 Task: Create a due date automation trigger when advanced on, 2 hours before a card is due add fields without custom field "Resume" set to a number lower than 1 and lower or equal to 10.
Action: Mouse moved to (1064, 311)
Screenshot: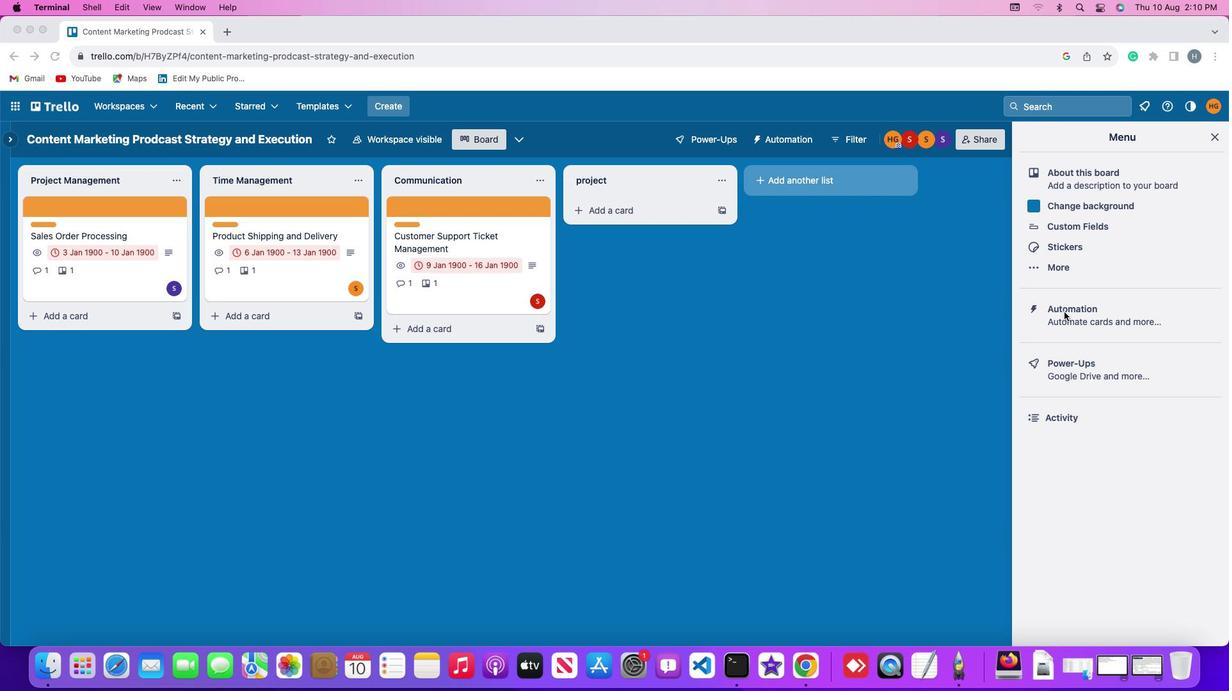 
Action: Mouse pressed left at (1064, 311)
Screenshot: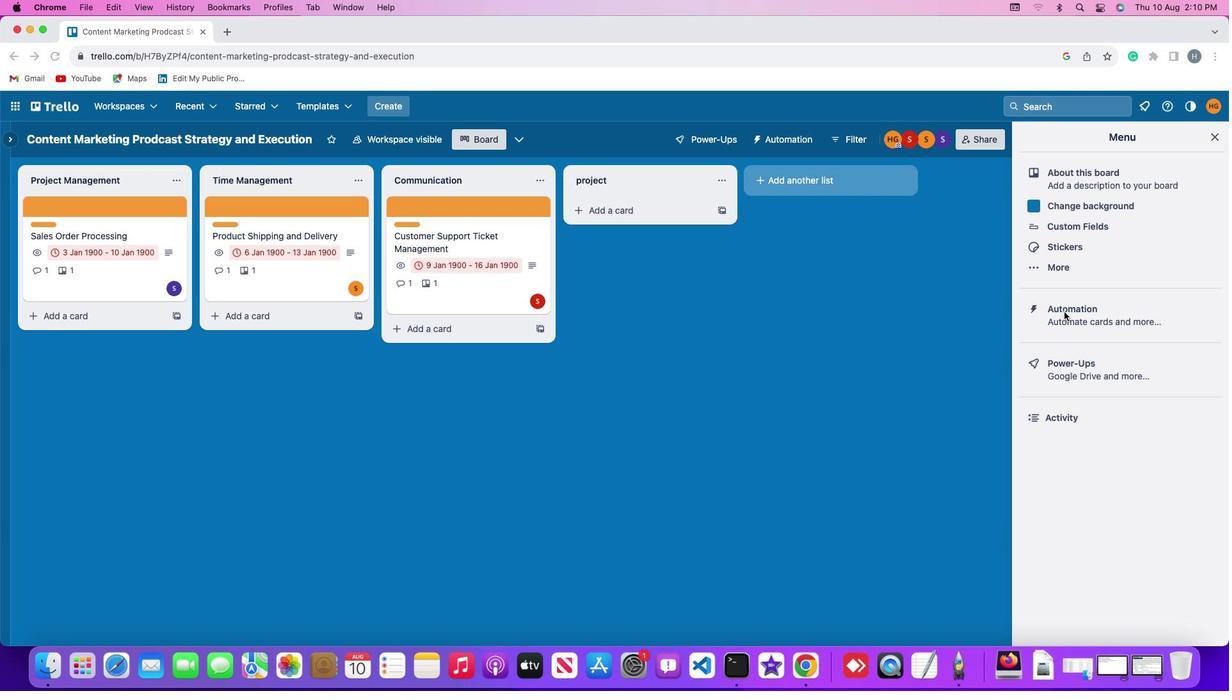 
Action: Mouse pressed left at (1064, 311)
Screenshot: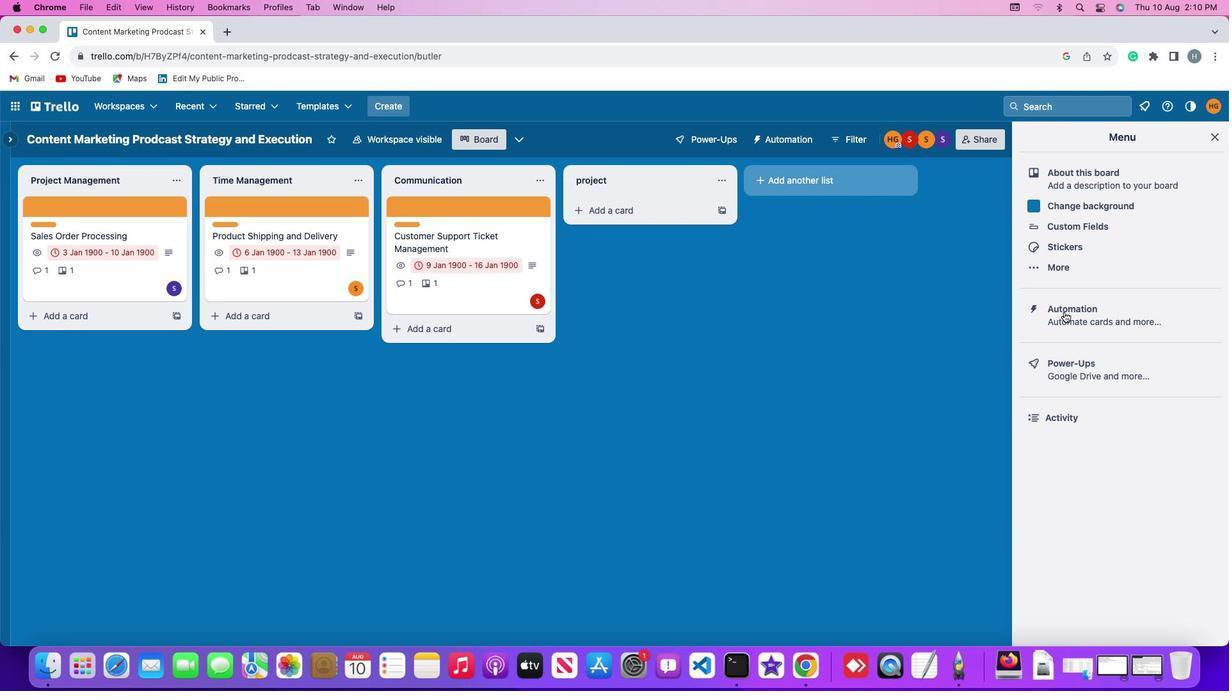 
Action: Mouse moved to (92, 302)
Screenshot: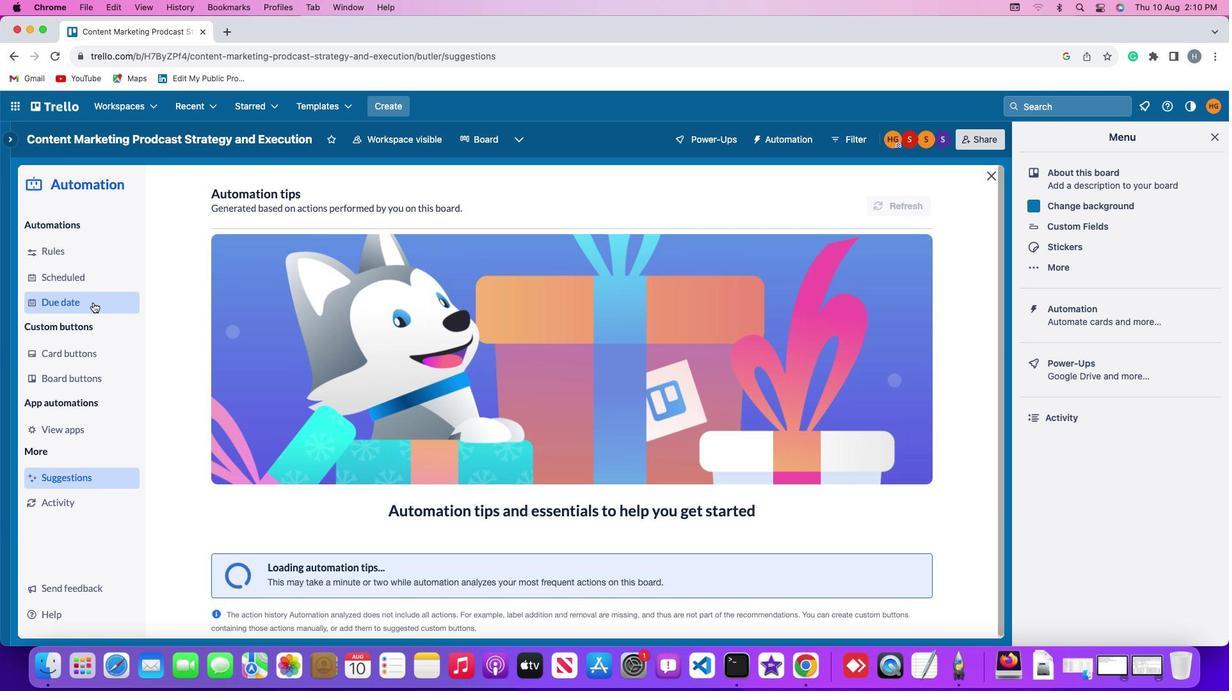 
Action: Mouse pressed left at (92, 302)
Screenshot: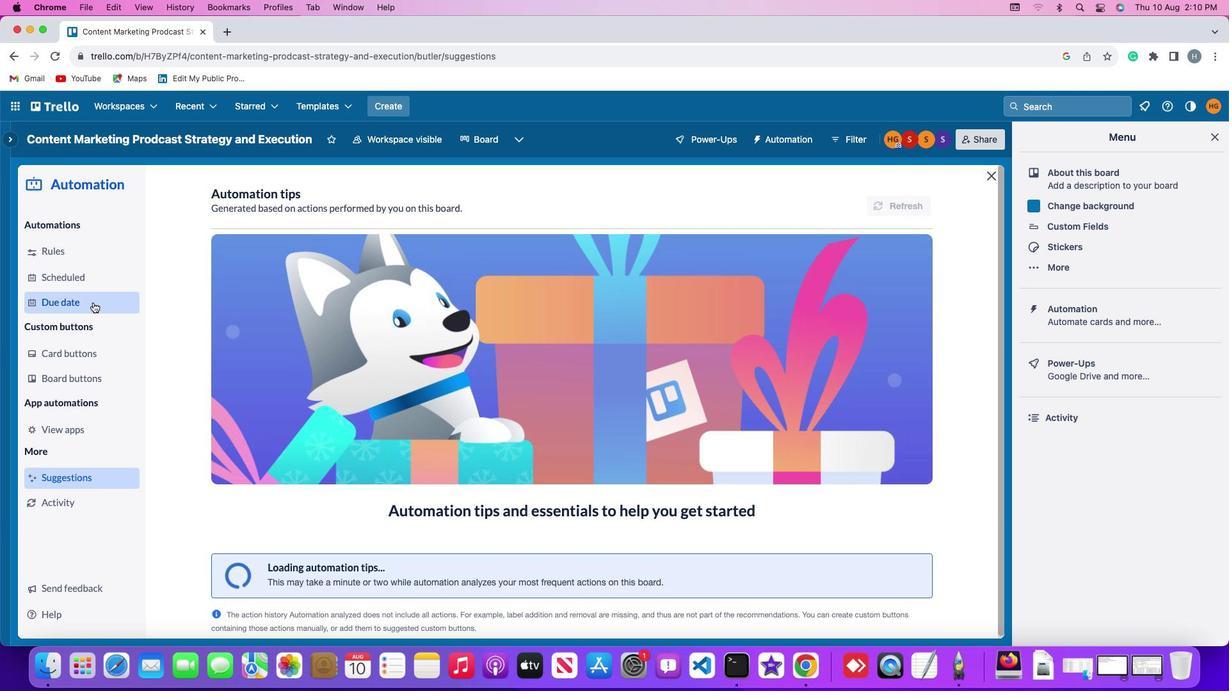 
Action: Mouse moved to (867, 197)
Screenshot: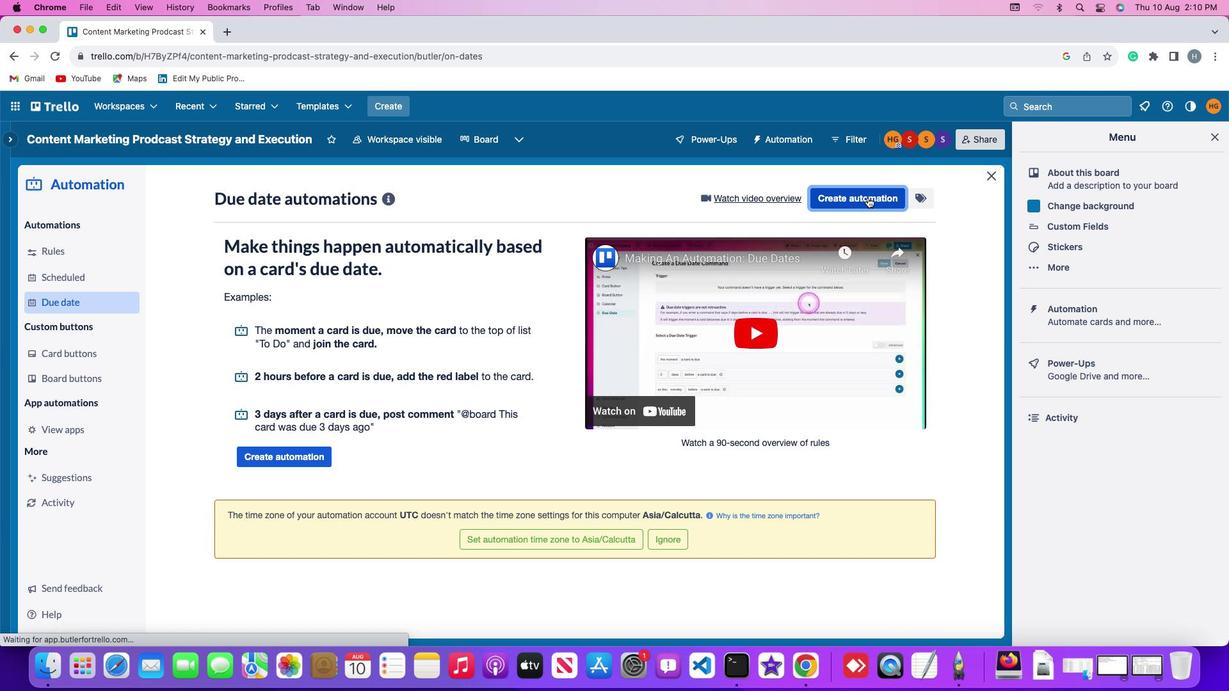 
Action: Mouse pressed left at (867, 197)
Screenshot: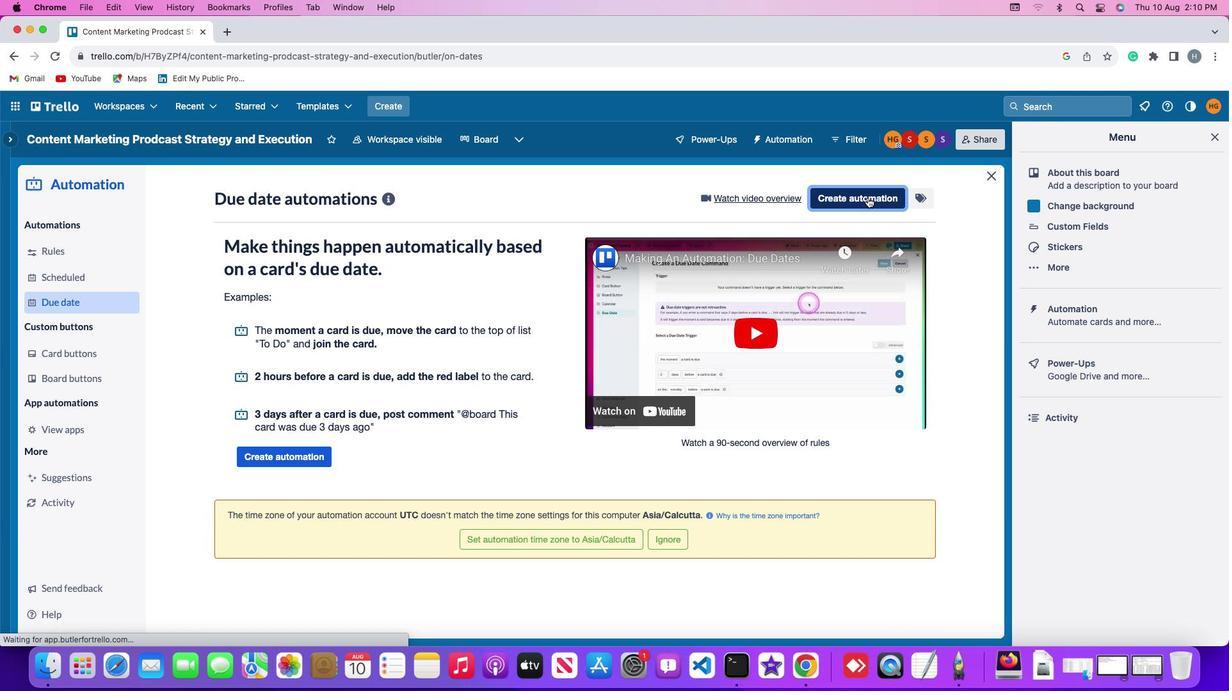 
Action: Mouse moved to (270, 323)
Screenshot: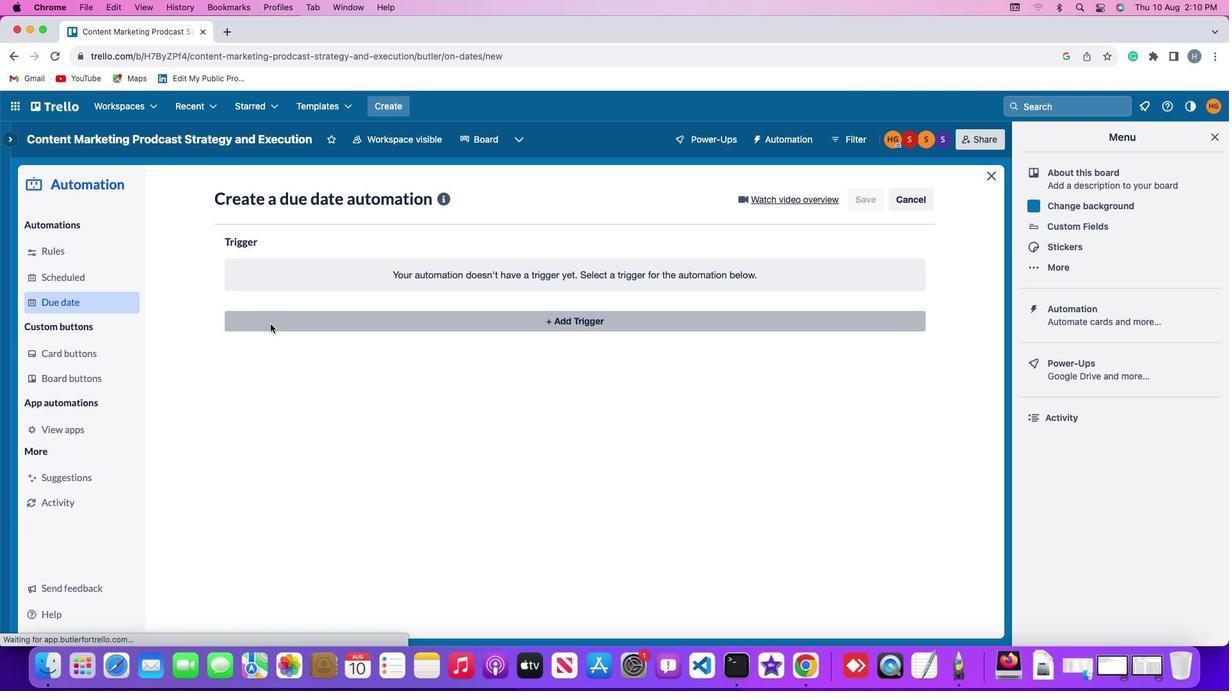
Action: Mouse pressed left at (270, 323)
Screenshot: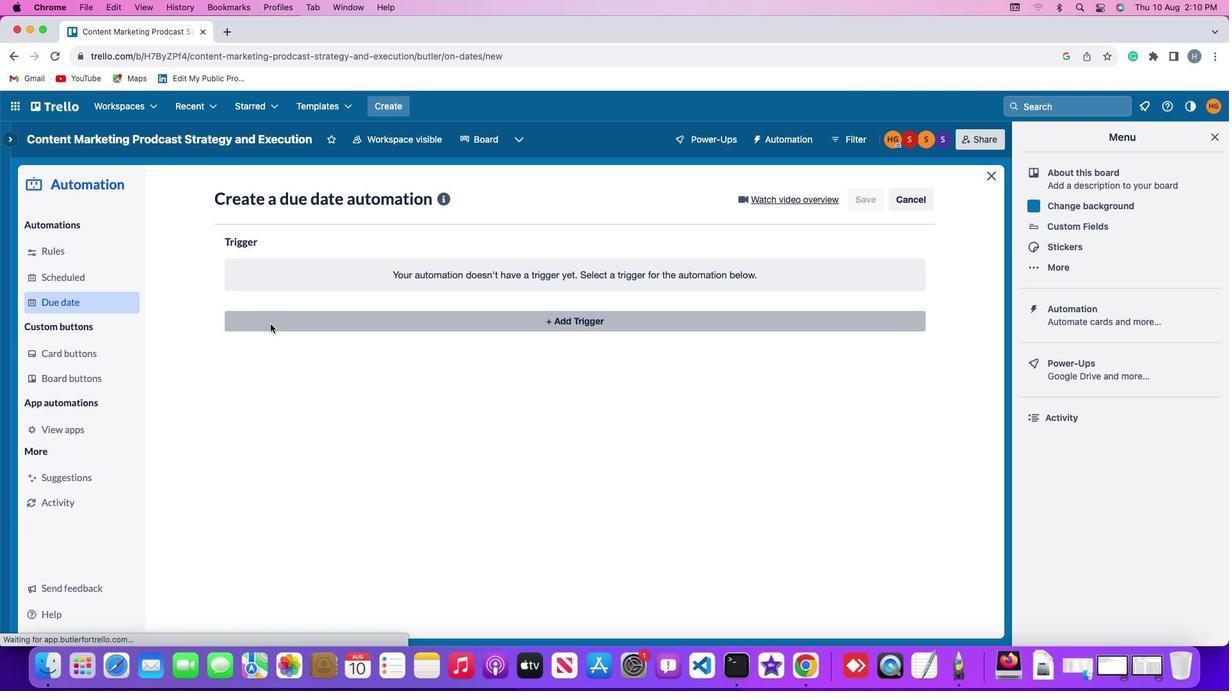 
Action: Mouse moved to (251, 517)
Screenshot: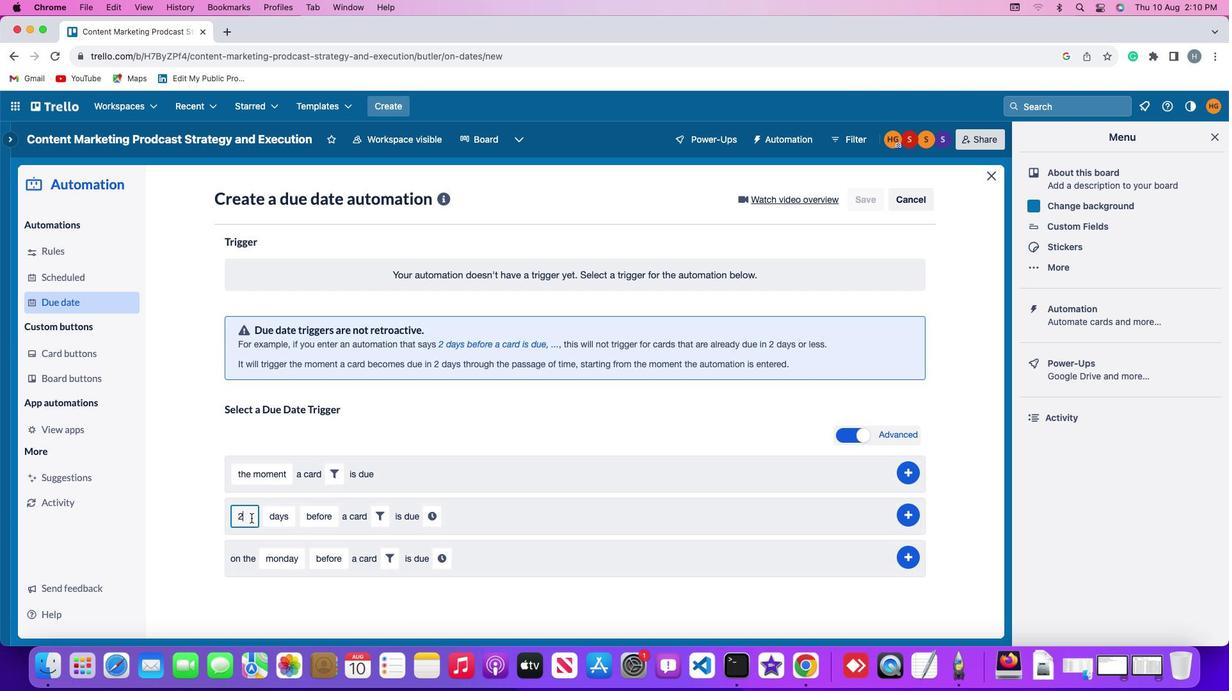 
Action: Mouse pressed left at (251, 517)
Screenshot: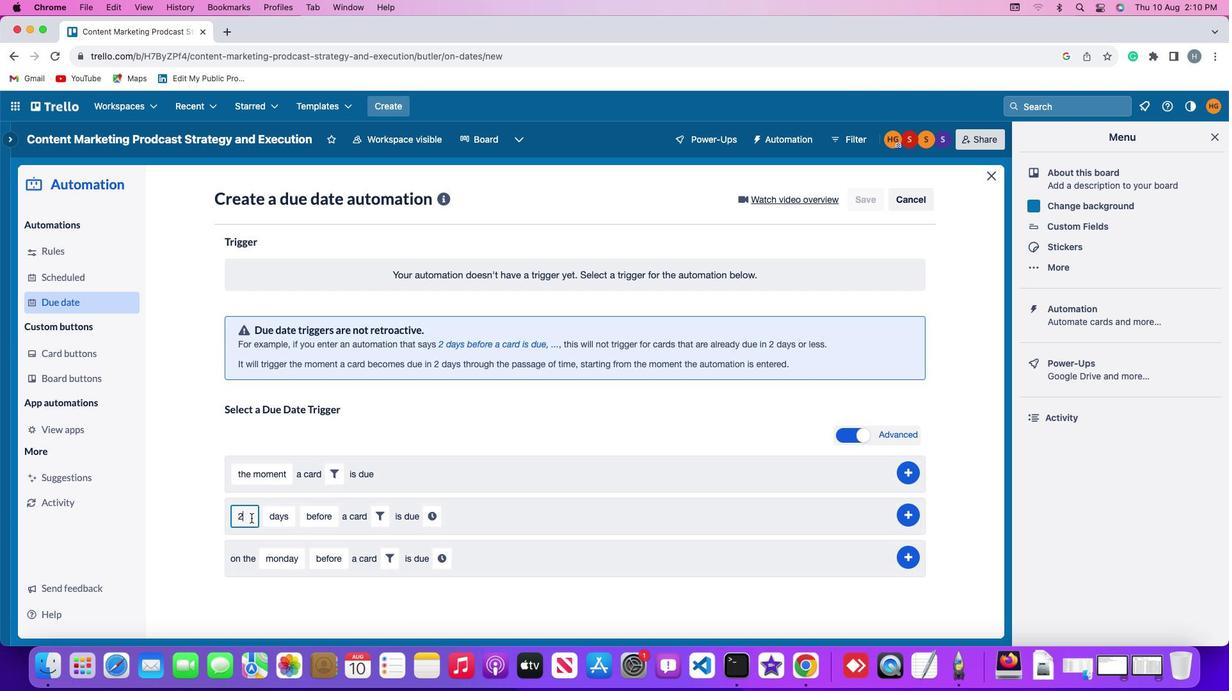 
Action: Mouse moved to (249, 519)
Screenshot: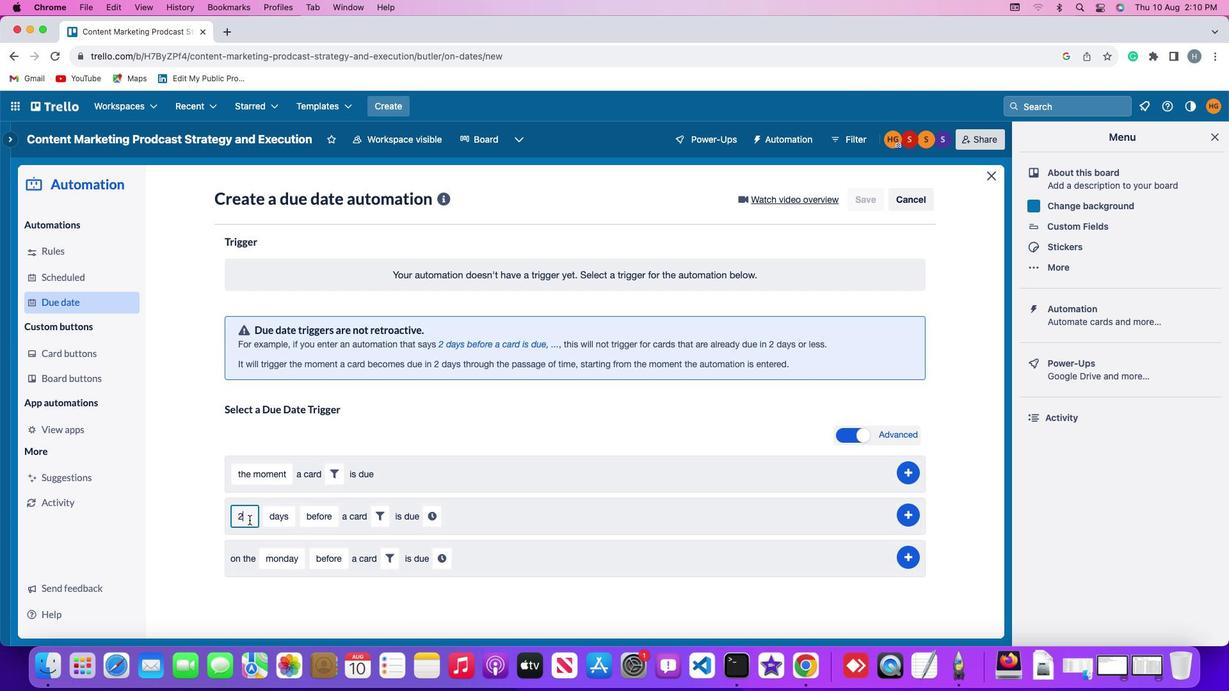 
Action: Key pressed Key.backspace
Screenshot: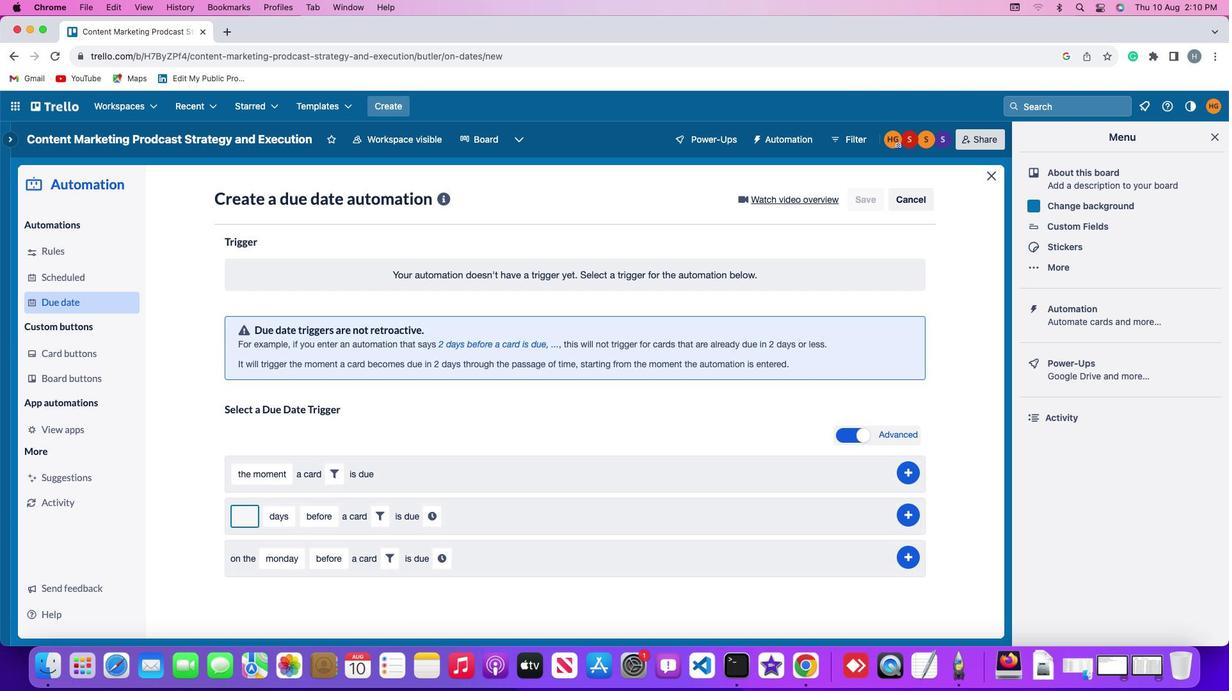 
Action: Mouse moved to (249, 519)
Screenshot: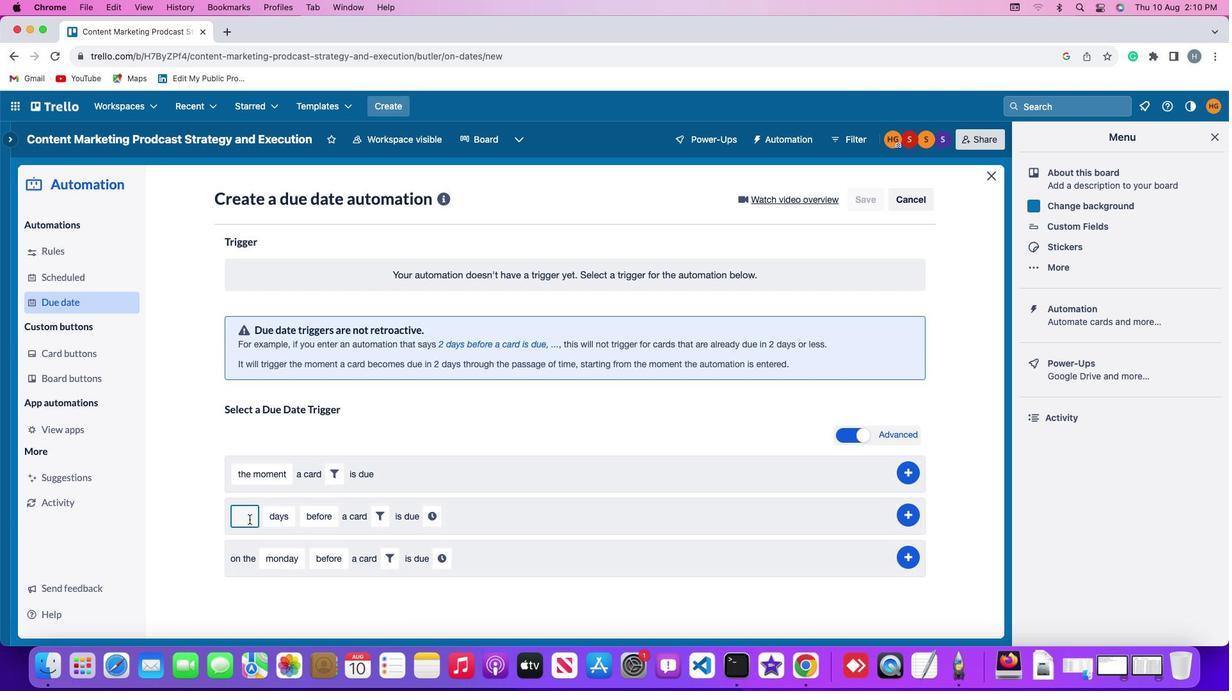 
Action: Key pressed '2'
Screenshot: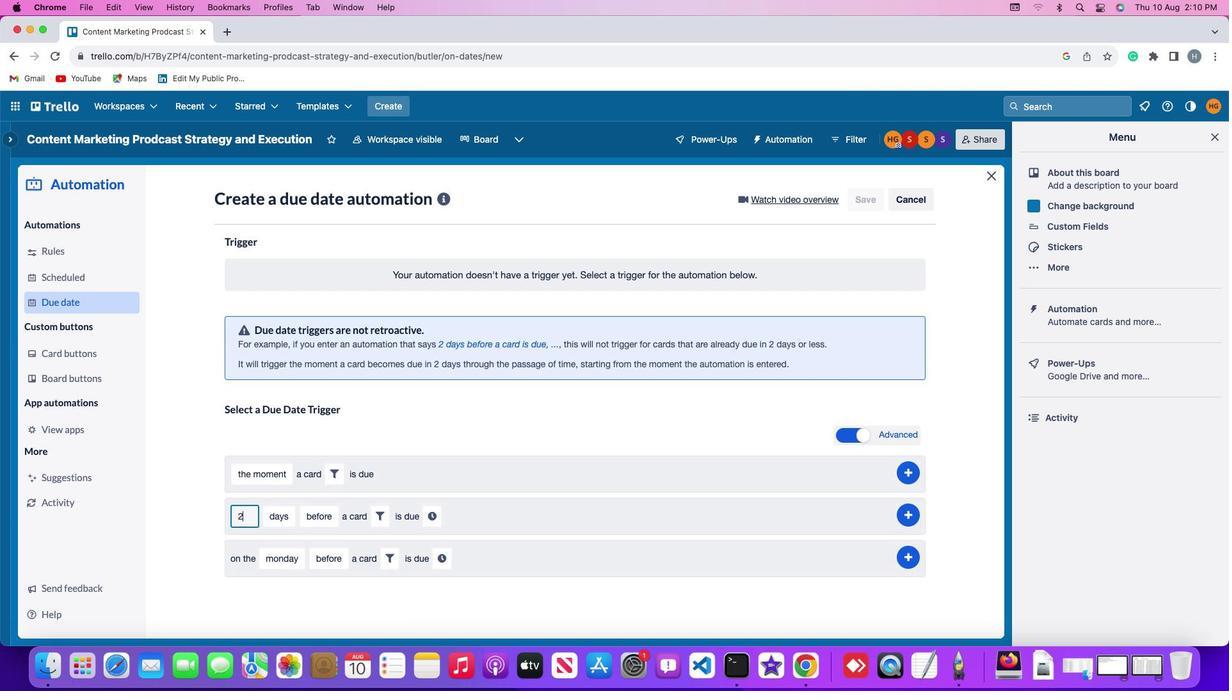 
Action: Mouse moved to (266, 518)
Screenshot: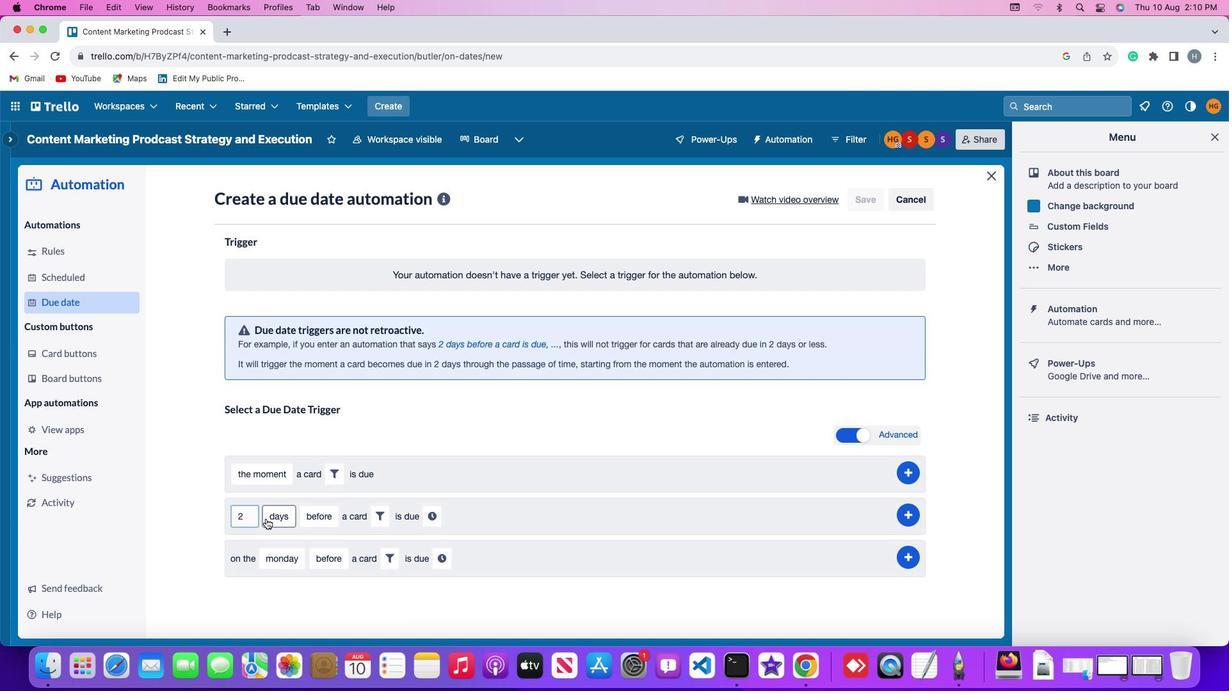 
Action: Mouse pressed left at (266, 518)
Screenshot: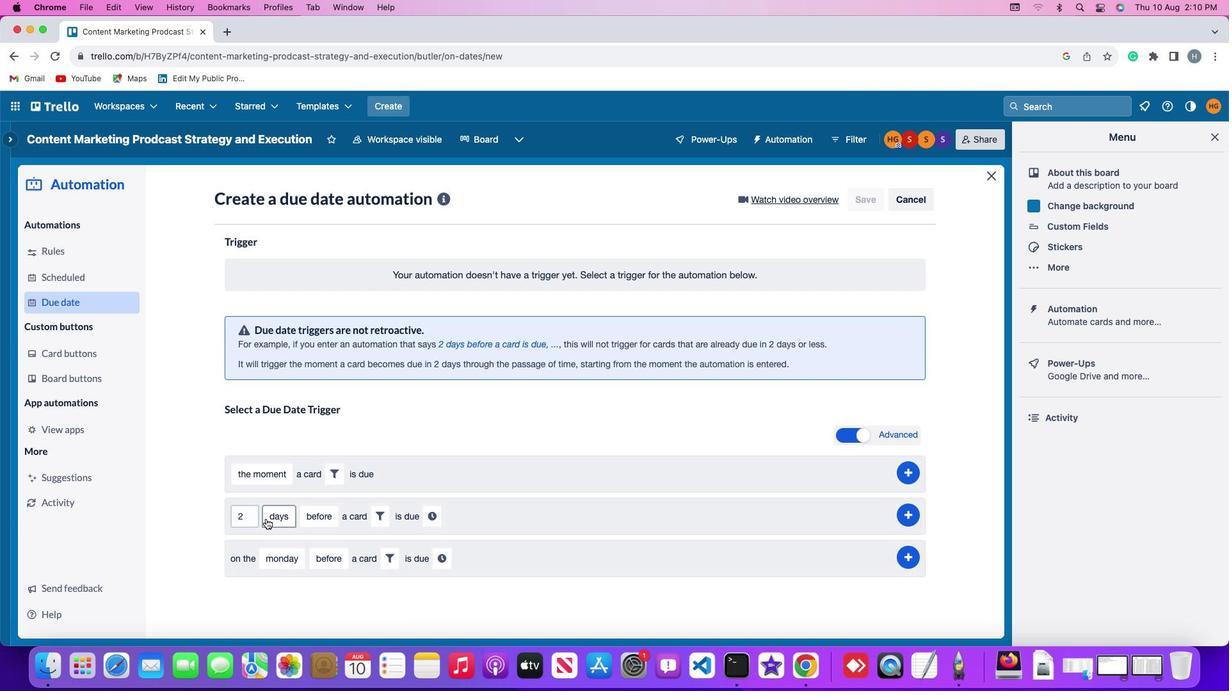 
Action: Mouse moved to (286, 597)
Screenshot: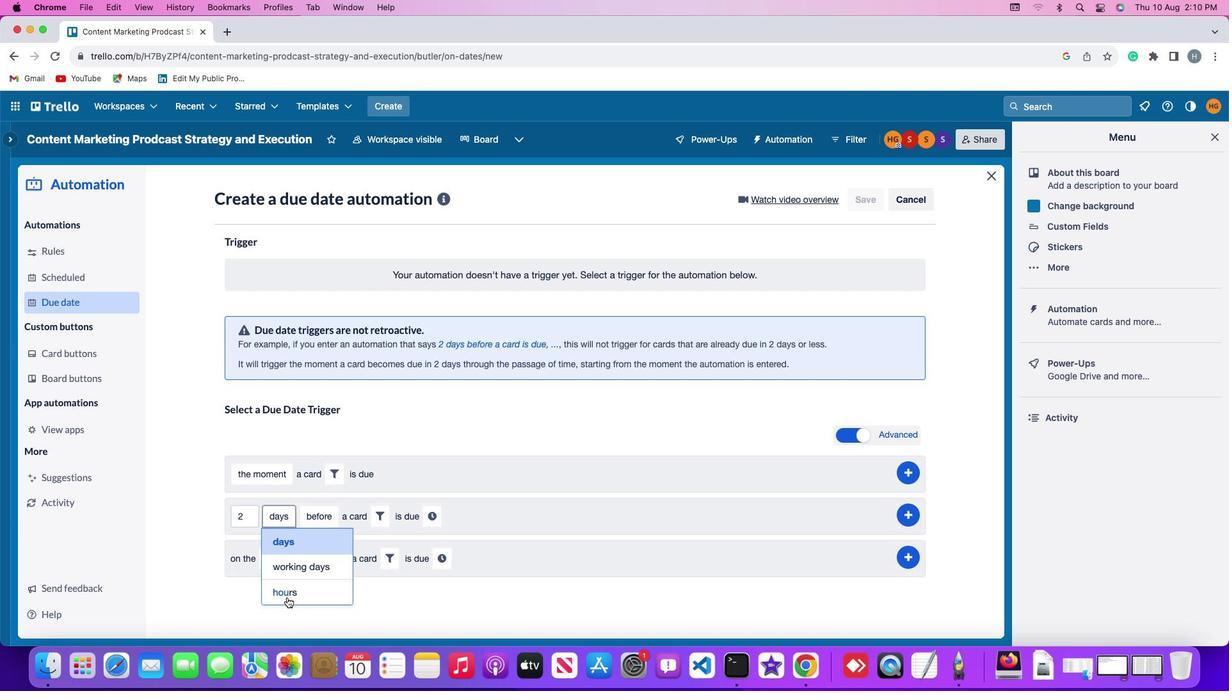 
Action: Mouse pressed left at (286, 597)
Screenshot: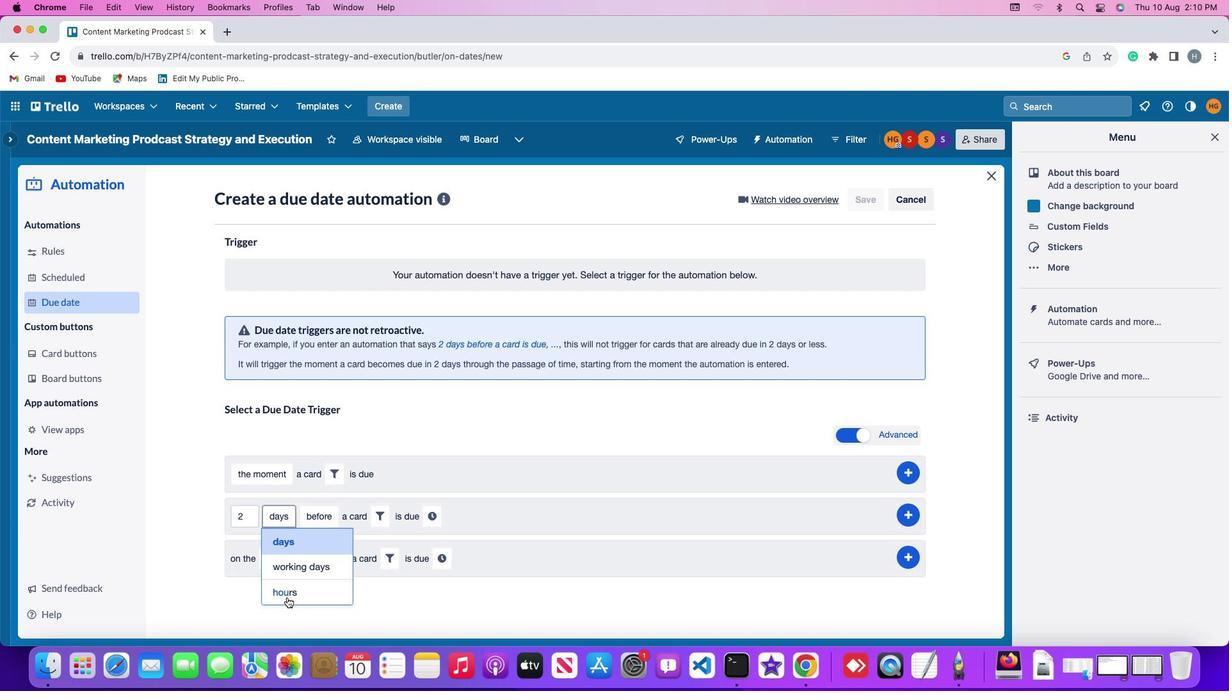 
Action: Mouse moved to (327, 515)
Screenshot: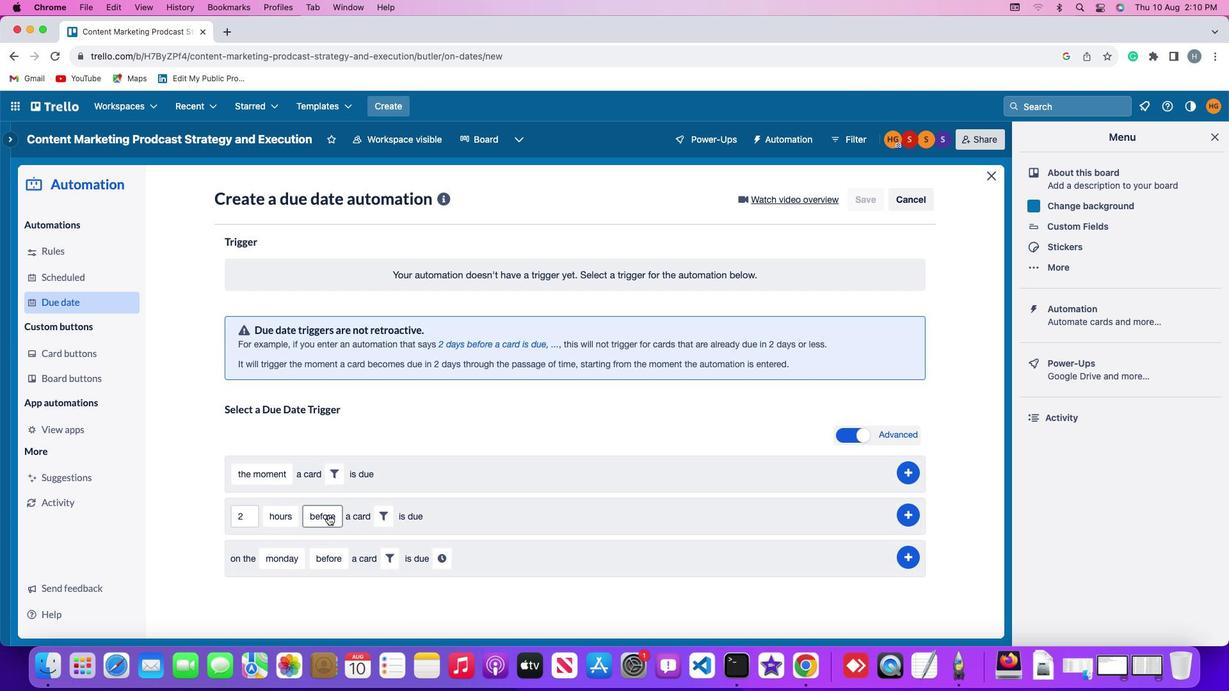 
Action: Mouse pressed left at (327, 515)
Screenshot: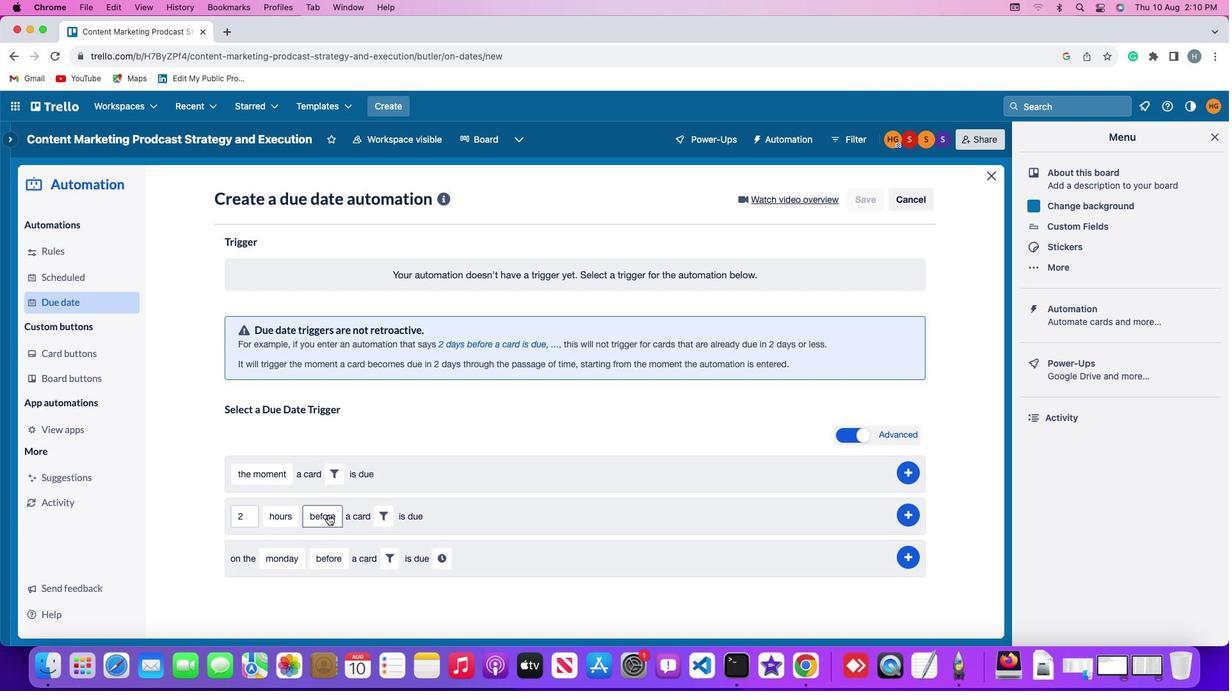 
Action: Mouse moved to (329, 537)
Screenshot: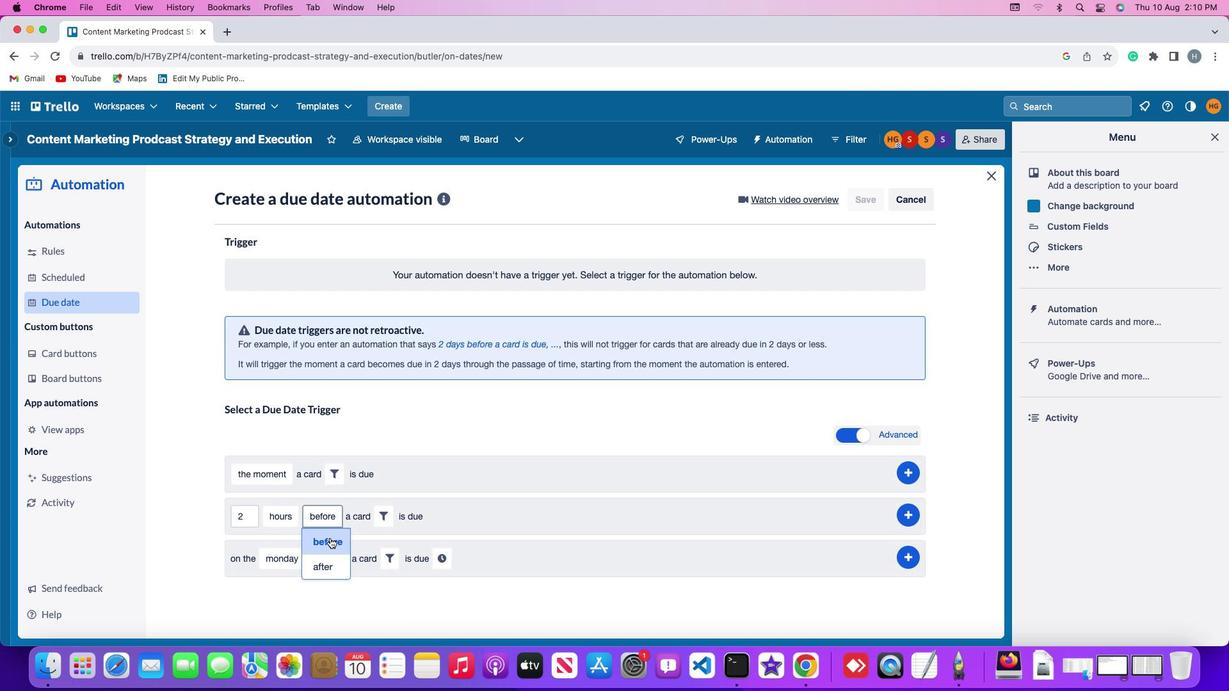 
Action: Mouse pressed left at (329, 537)
Screenshot: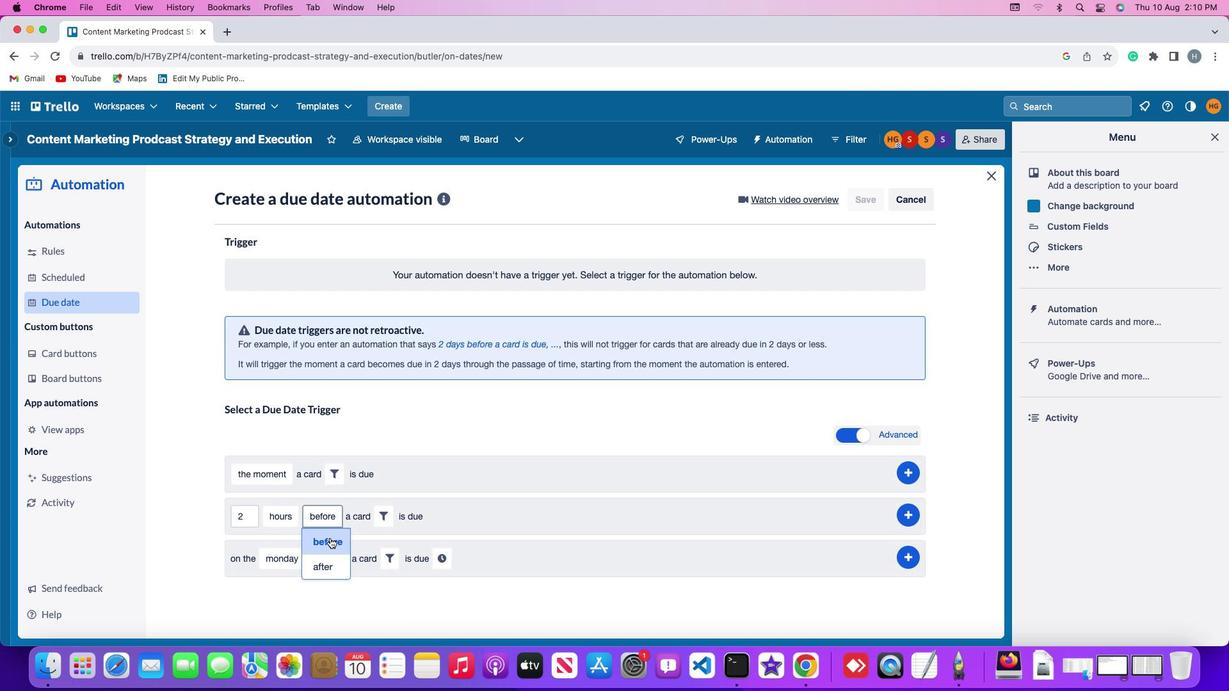 
Action: Mouse moved to (375, 521)
Screenshot: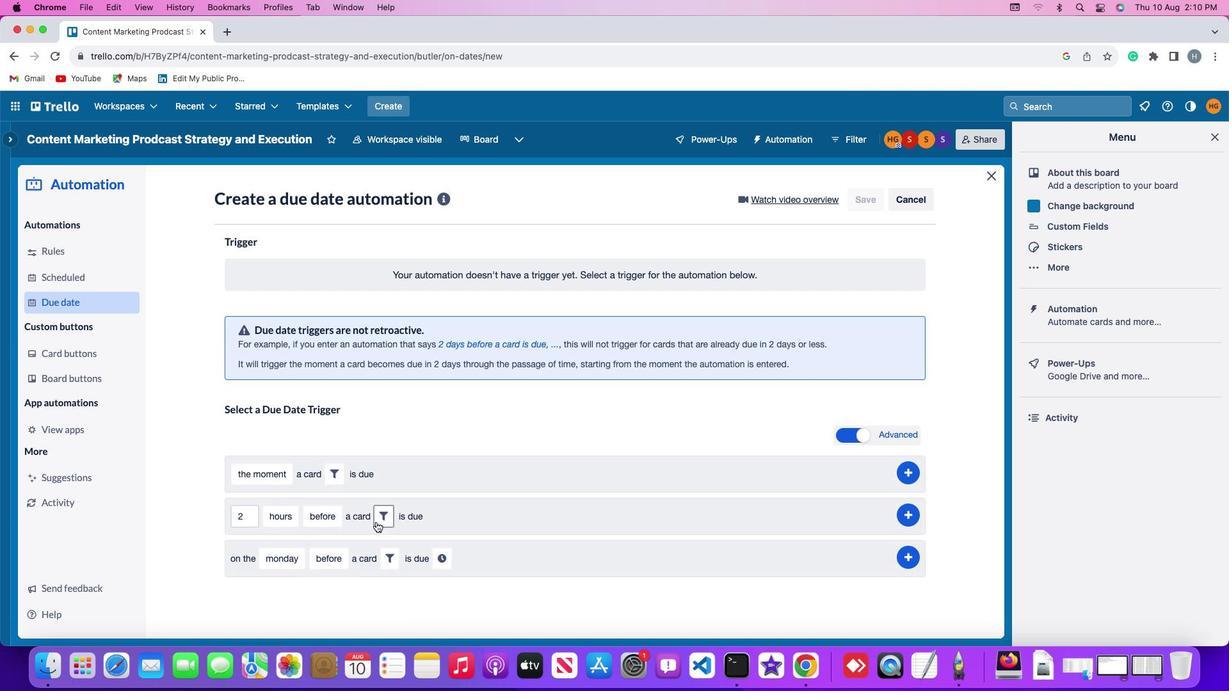 
Action: Mouse pressed left at (375, 521)
Screenshot: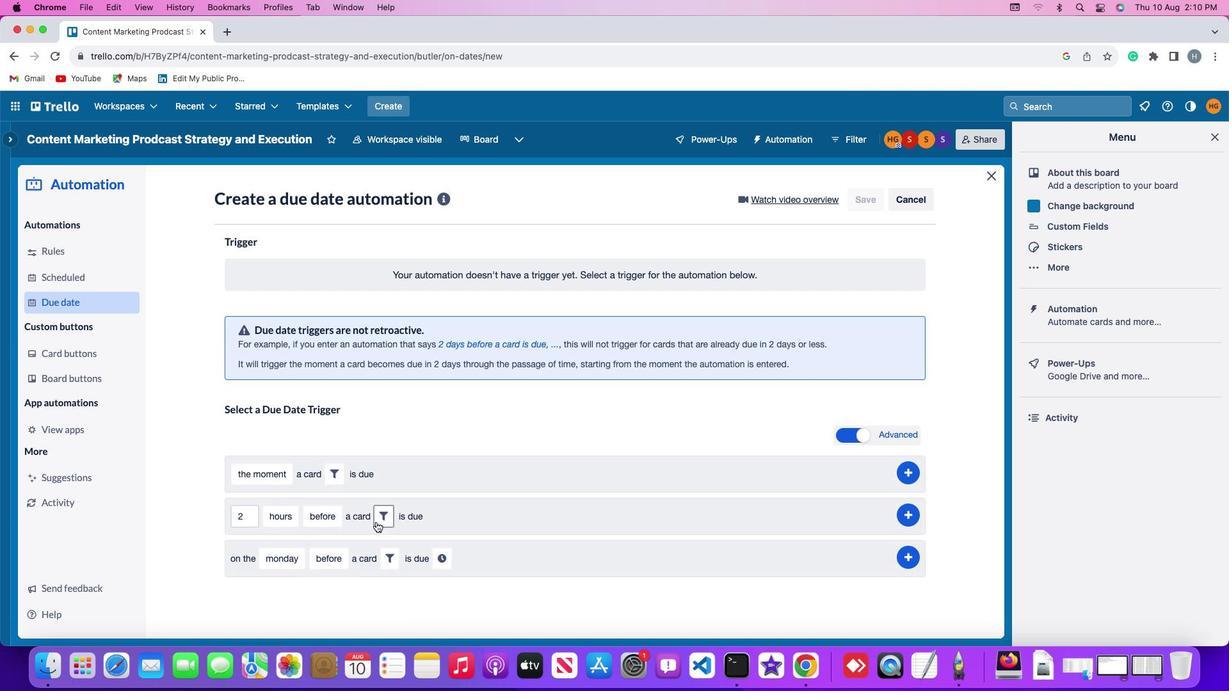 
Action: Mouse moved to (591, 556)
Screenshot: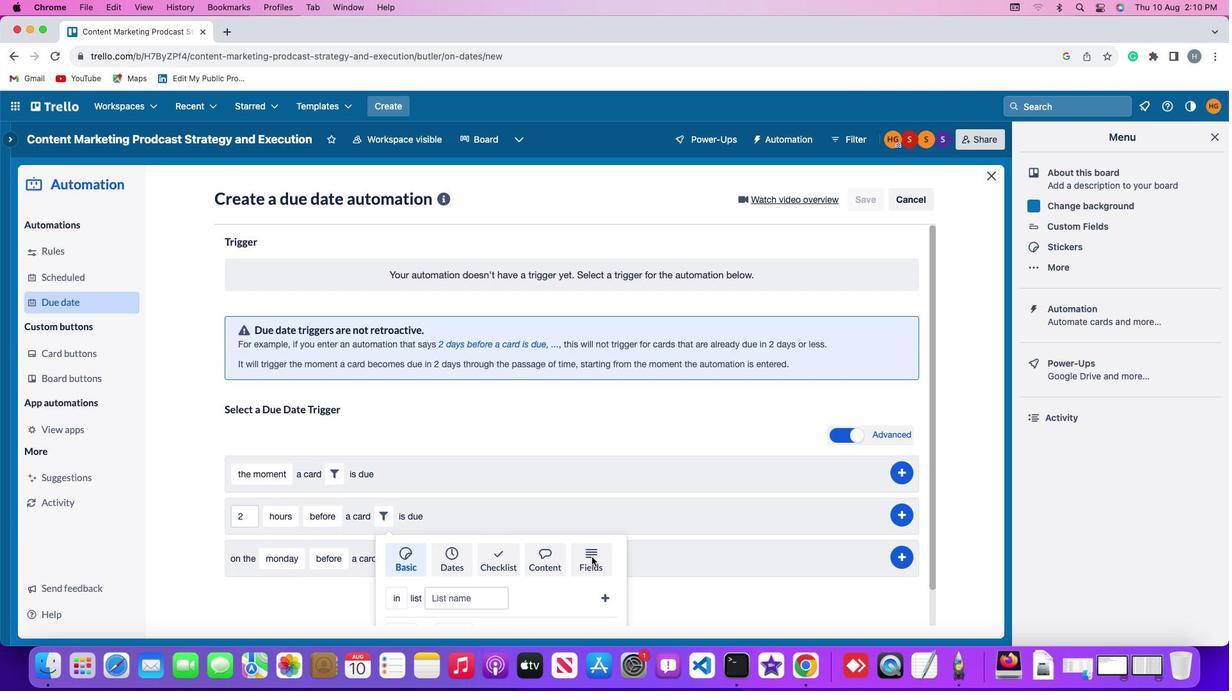 
Action: Mouse pressed left at (591, 556)
Screenshot: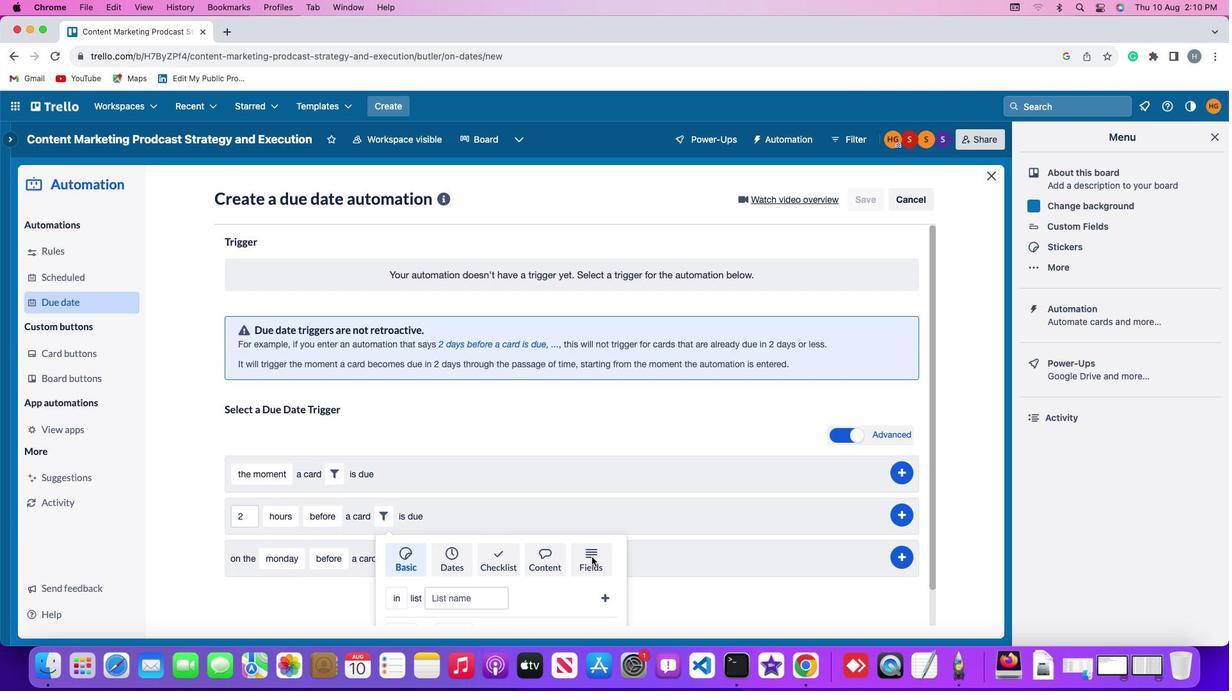 
Action: Mouse moved to (300, 594)
Screenshot: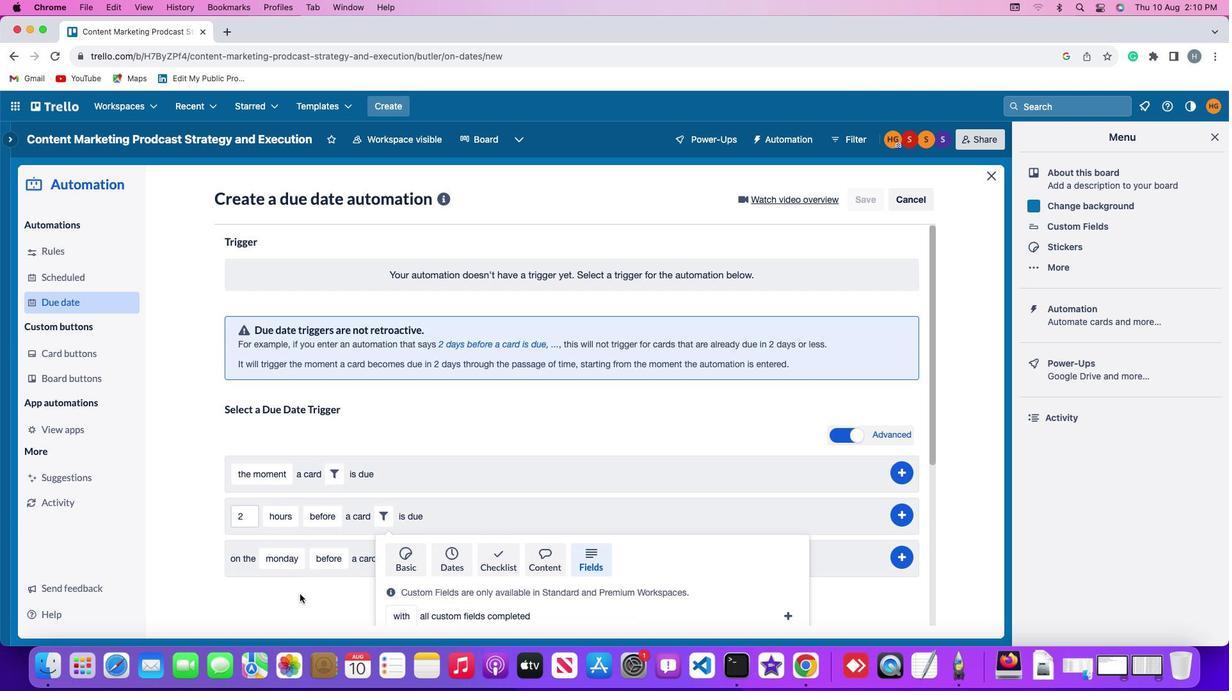 
Action: Mouse scrolled (300, 594) with delta (0, 0)
Screenshot: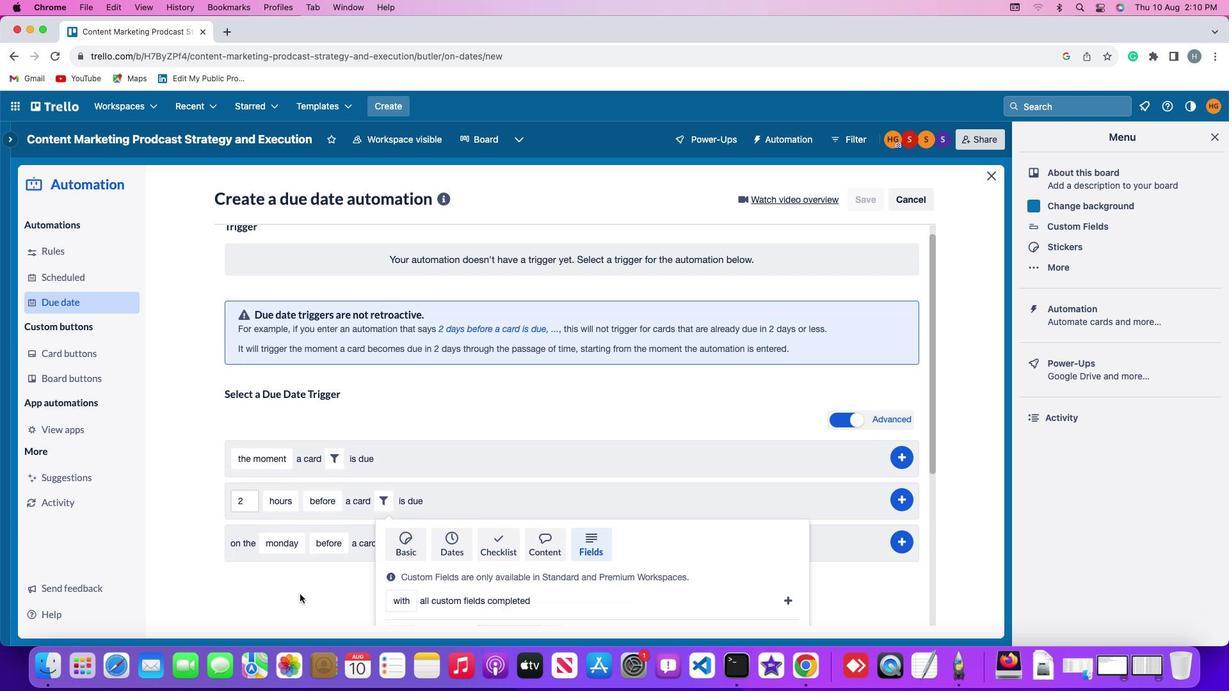 
Action: Mouse scrolled (300, 594) with delta (0, 0)
Screenshot: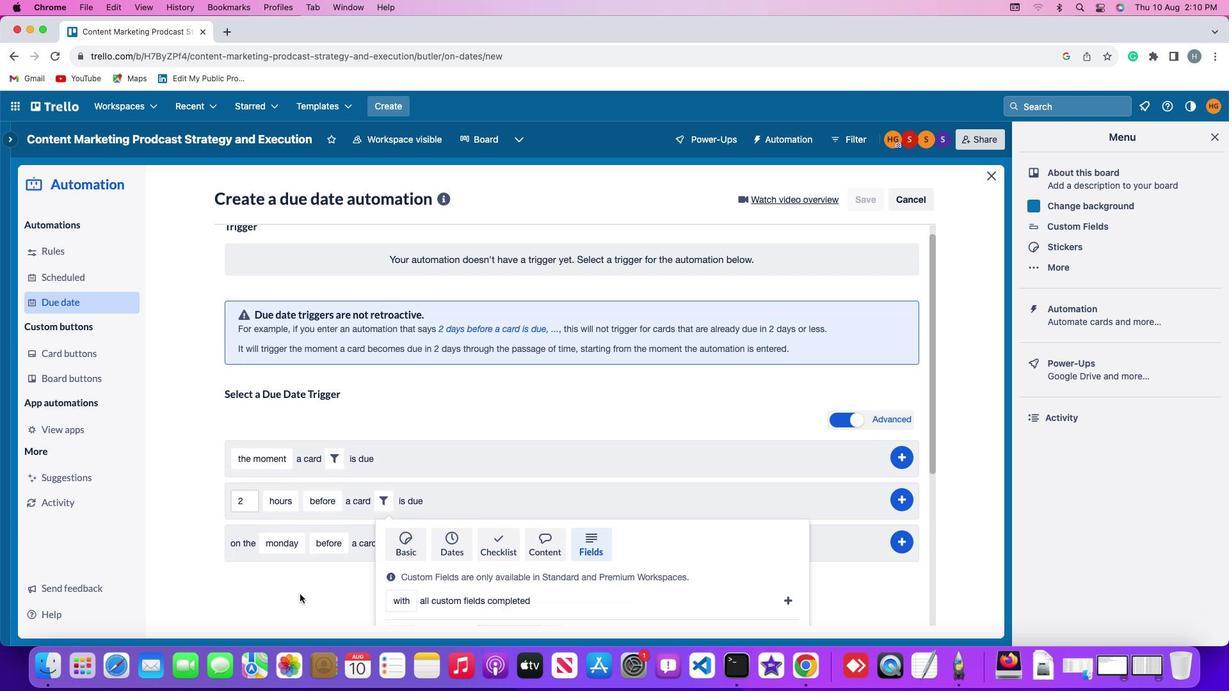 
Action: Mouse scrolled (300, 594) with delta (0, -1)
Screenshot: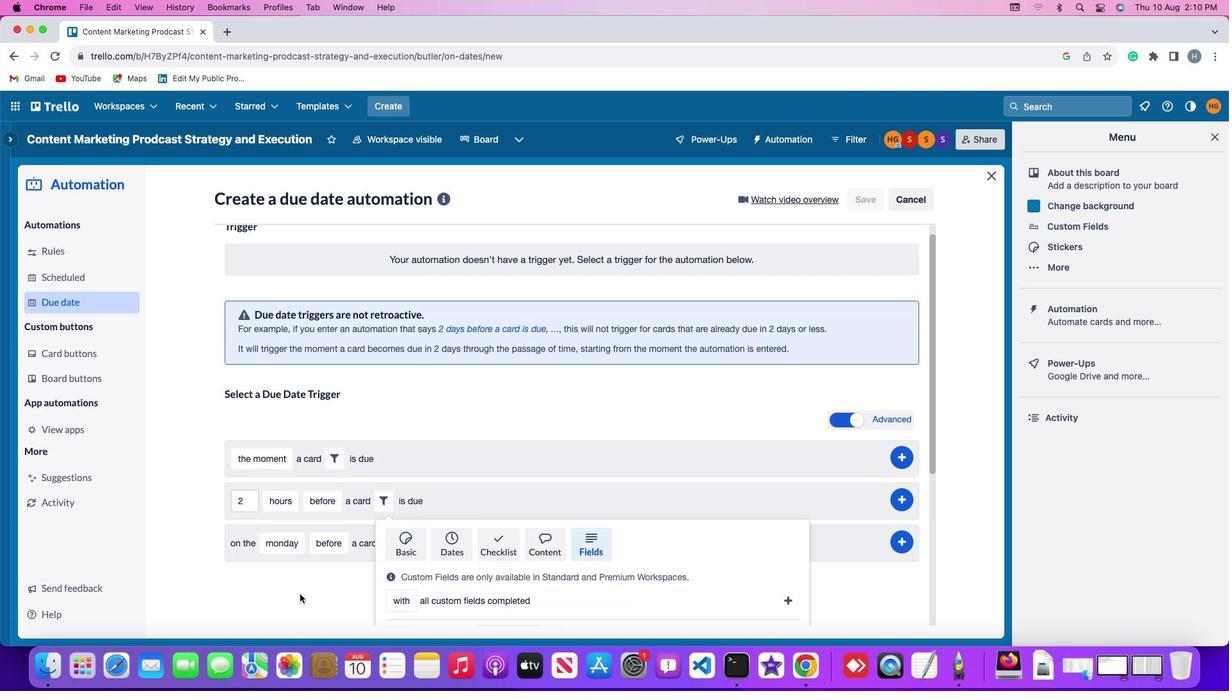 
Action: Mouse scrolled (300, 594) with delta (0, -3)
Screenshot: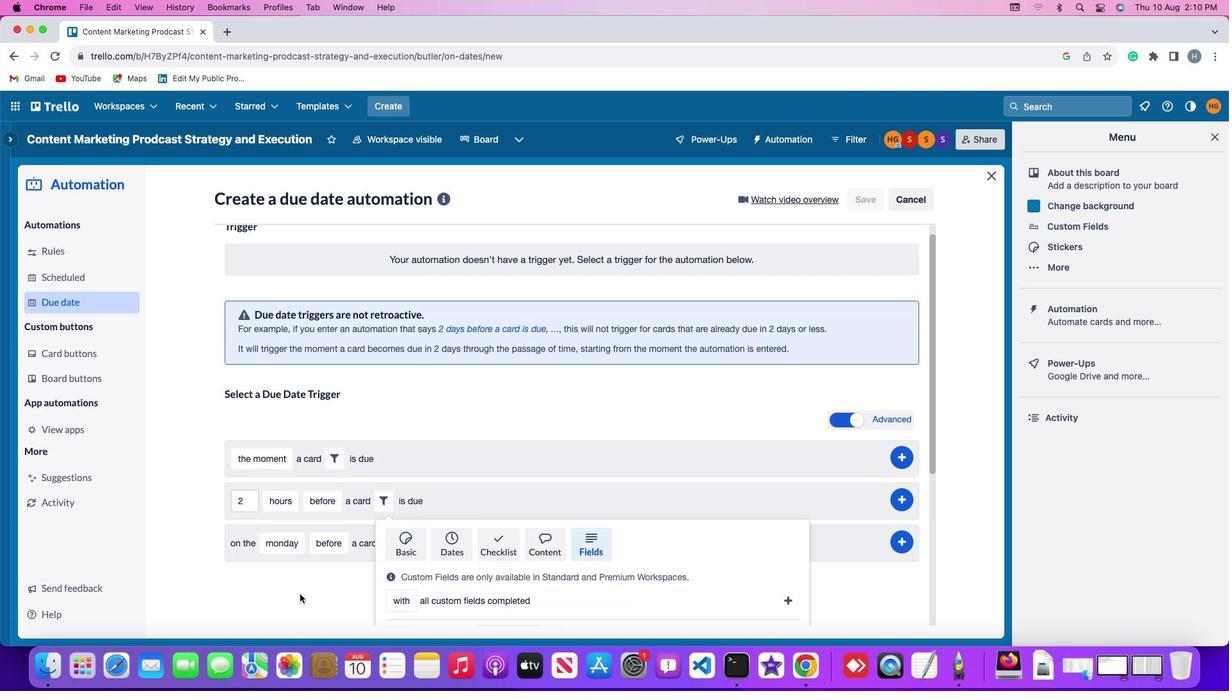 
Action: Mouse scrolled (300, 594) with delta (0, -3)
Screenshot: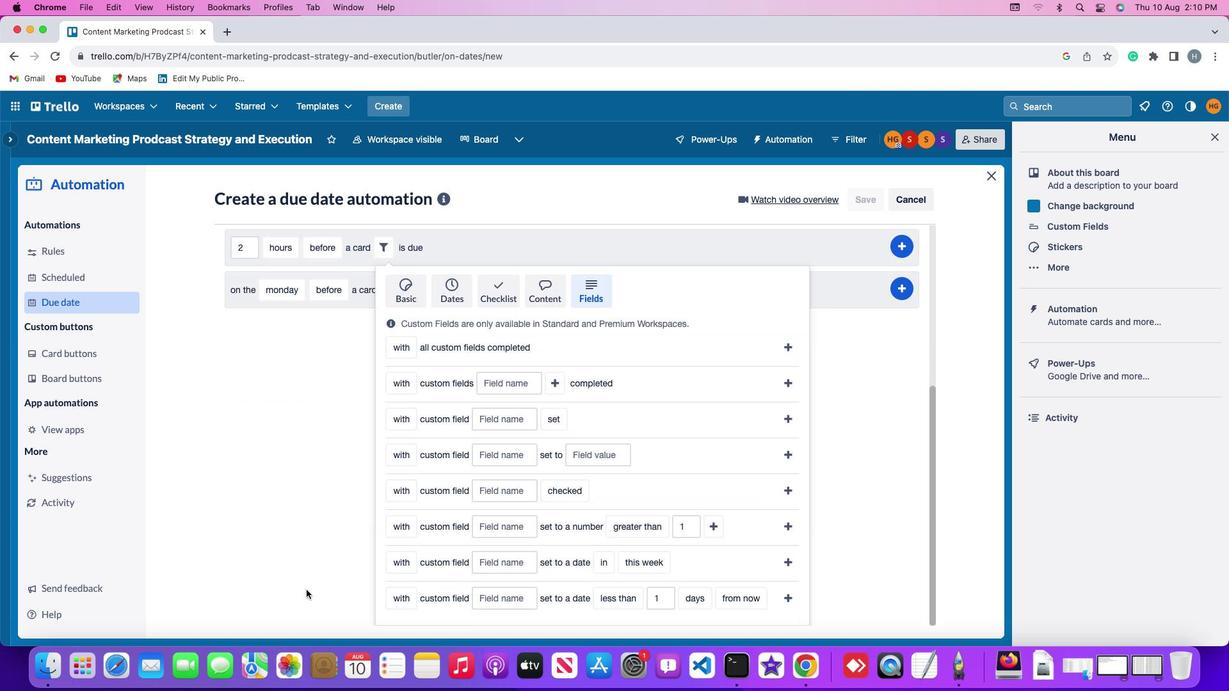 
Action: Mouse moved to (307, 588)
Screenshot: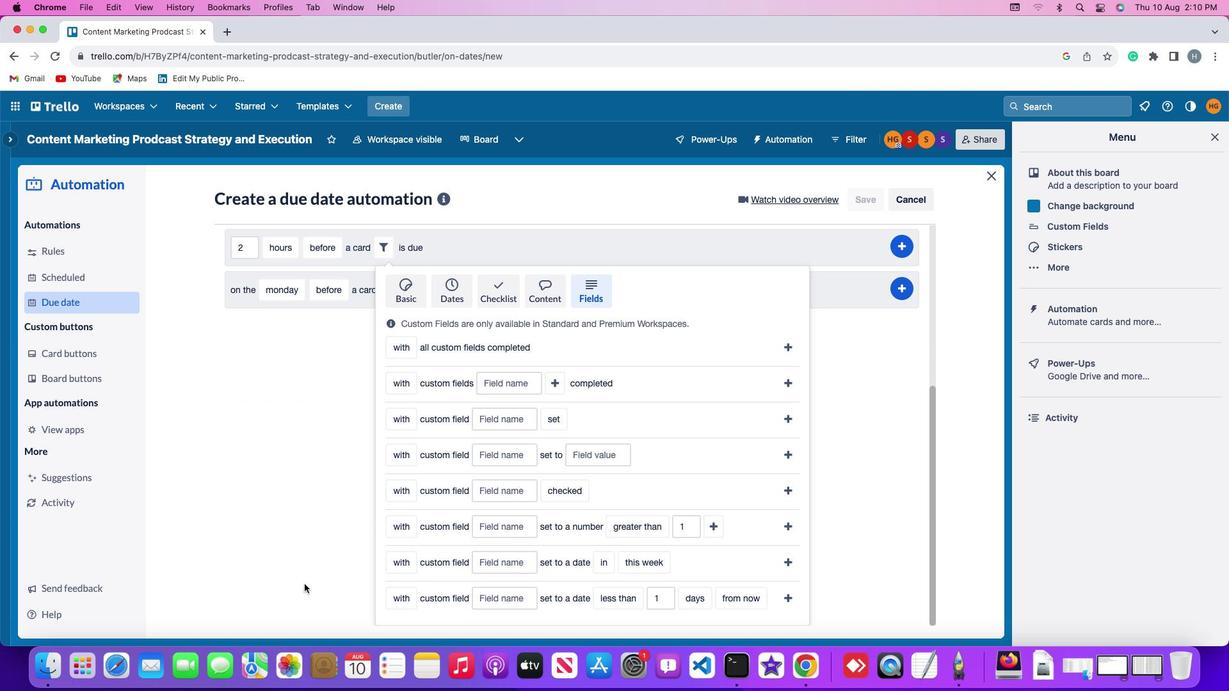 
Action: Mouse scrolled (307, 588) with delta (0, 0)
Screenshot: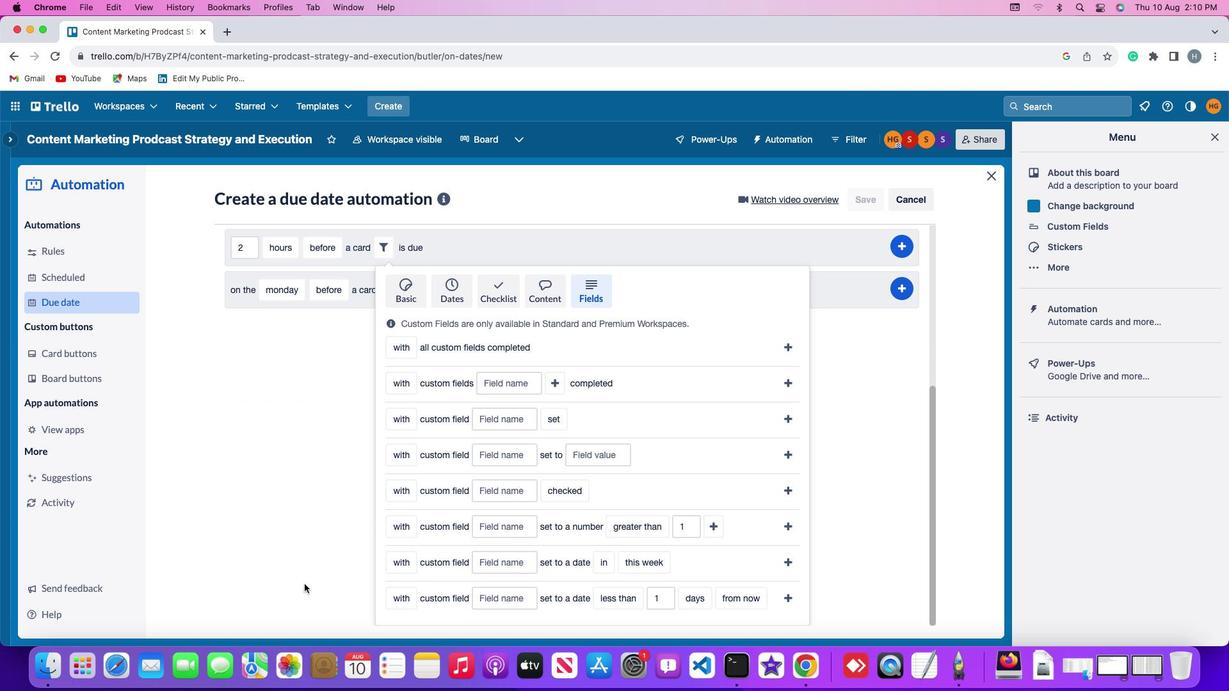 
Action: Mouse scrolled (307, 588) with delta (0, 0)
Screenshot: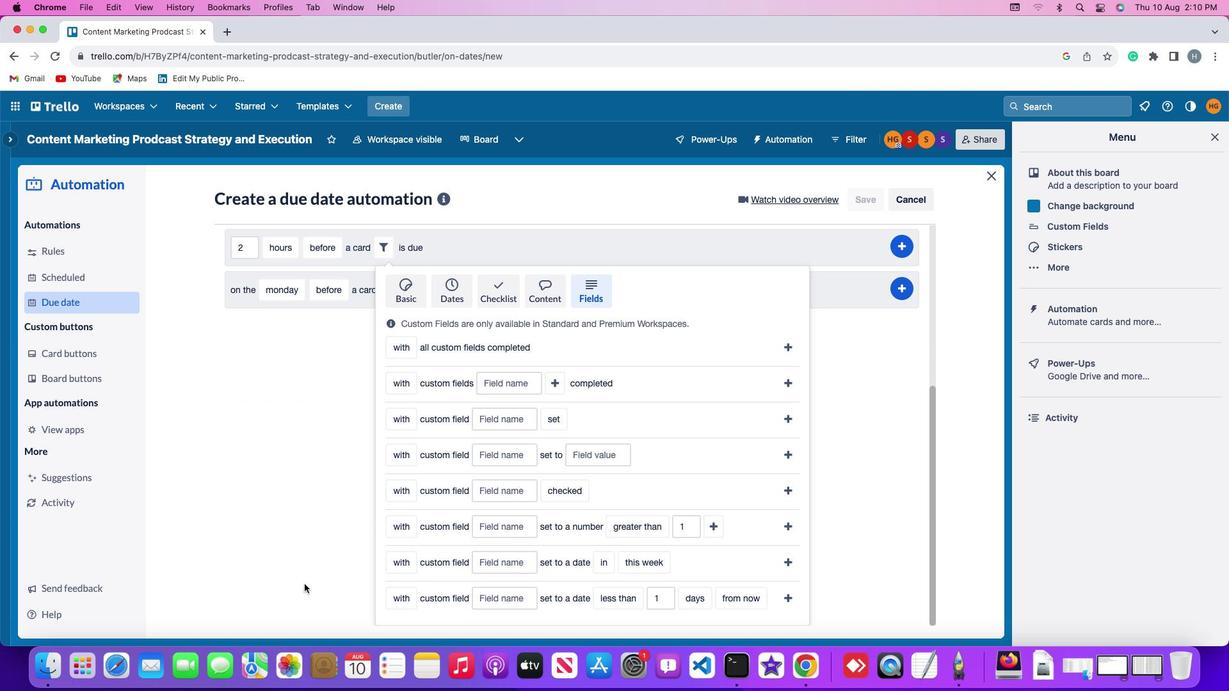 
Action: Mouse moved to (307, 587)
Screenshot: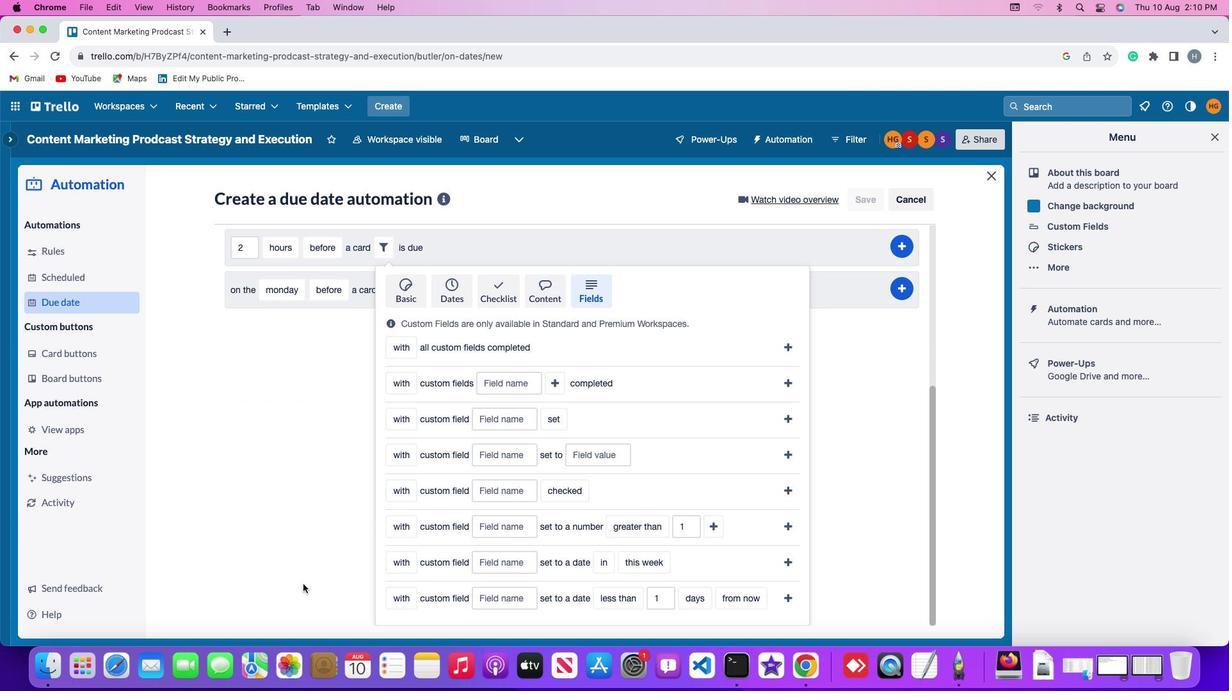 
Action: Mouse scrolled (307, 587) with delta (0, -1)
Screenshot: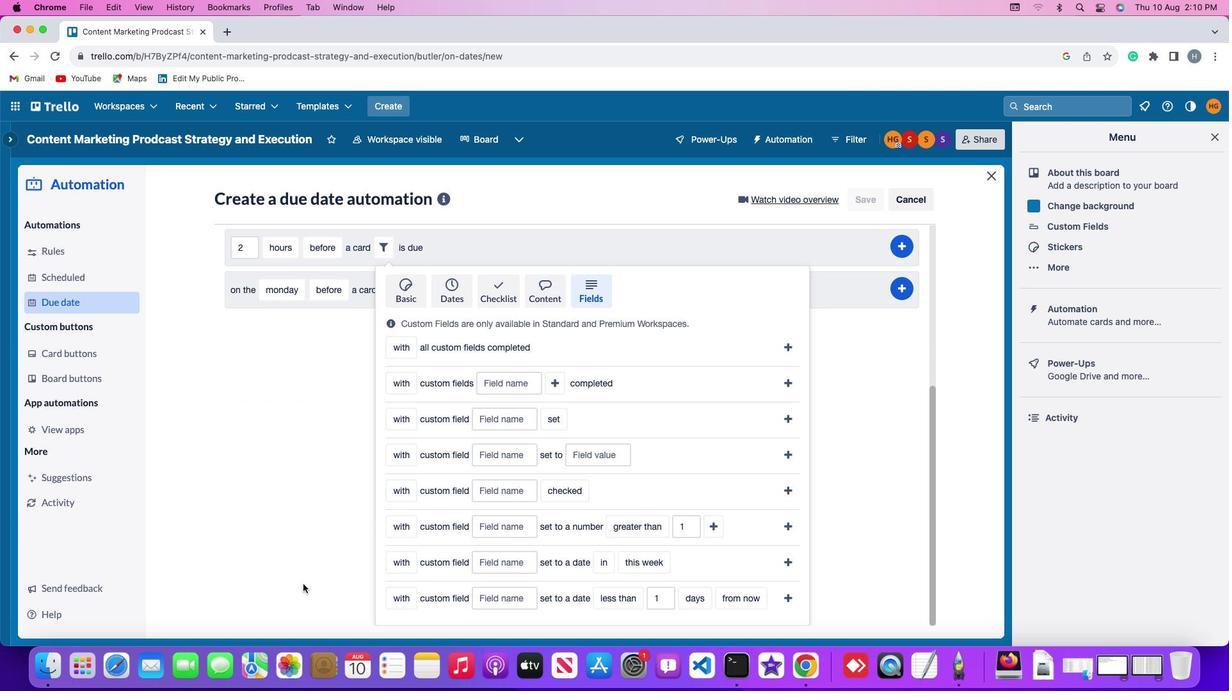 
Action: Mouse moved to (307, 586)
Screenshot: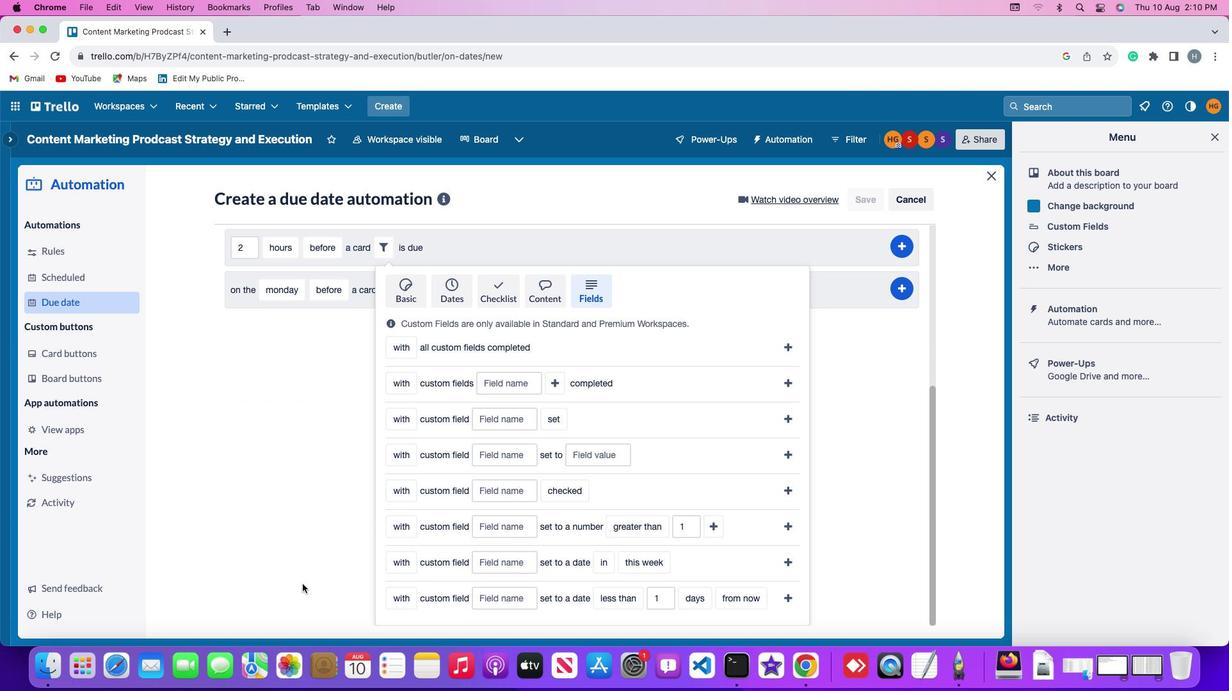 
Action: Mouse scrolled (307, 586) with delta (0, -3)
Screenshot: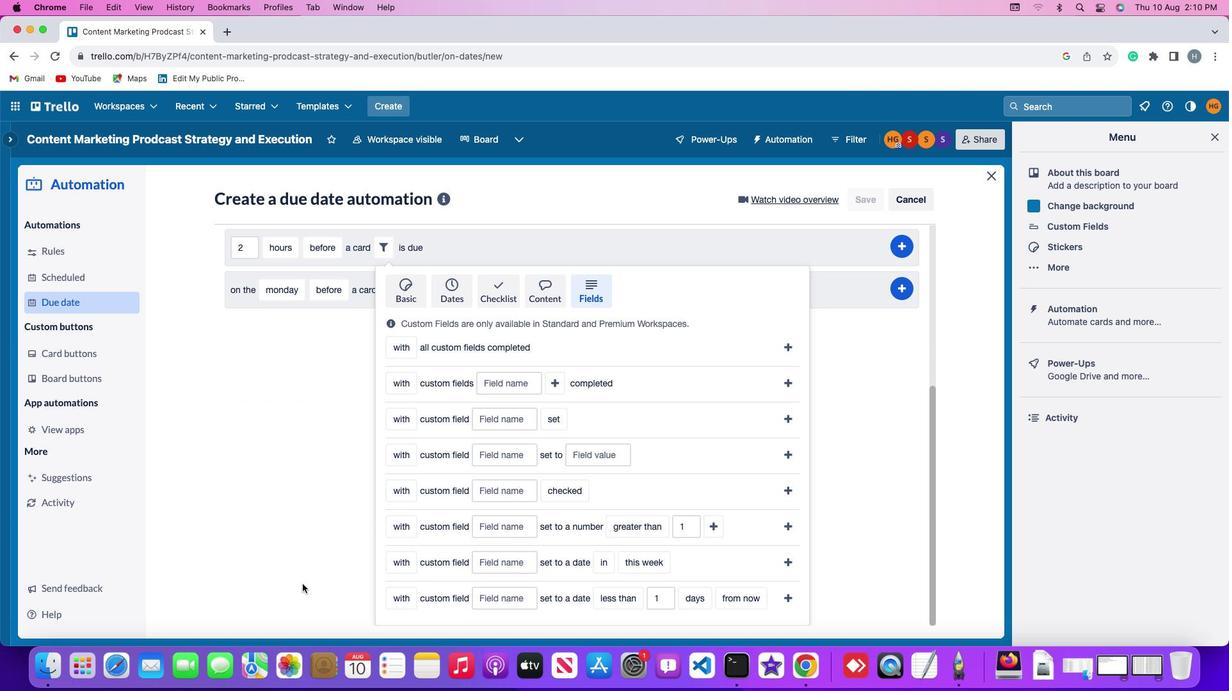 
Action: Mouse moved to (400, 528)
Screenshot: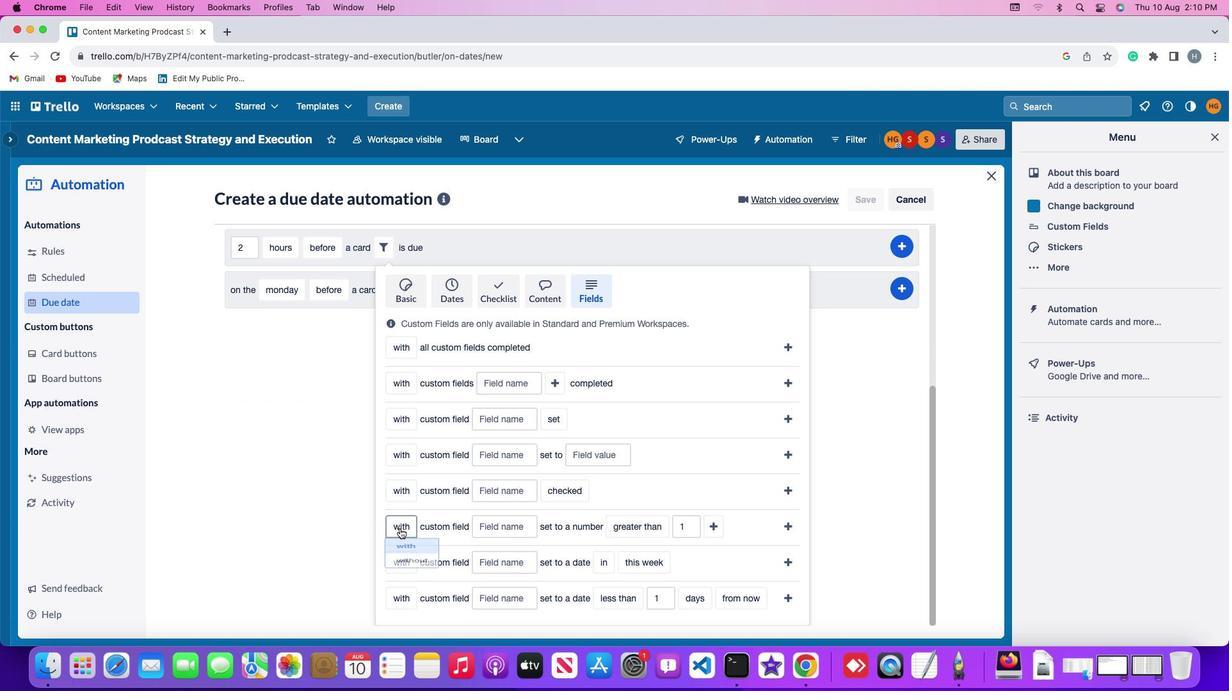 
Action: Mouse pressed left at (400, 528)
Screenshot: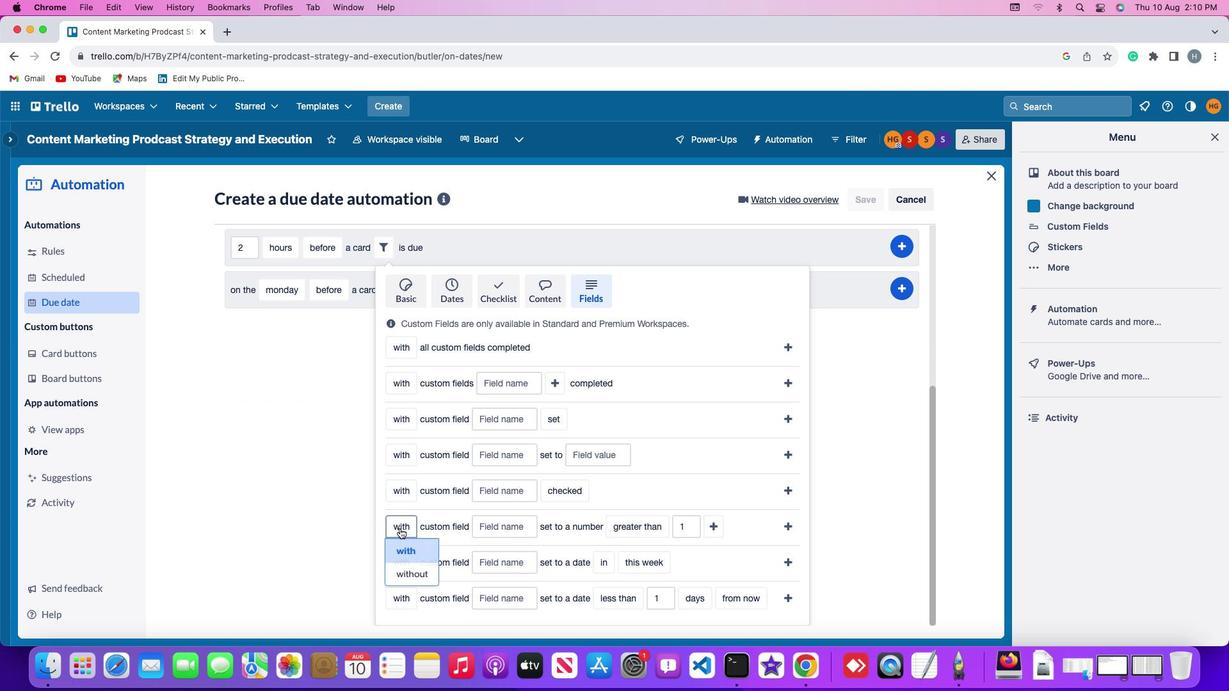 
Action: Mouse moved to (405, 576)
Screenshot: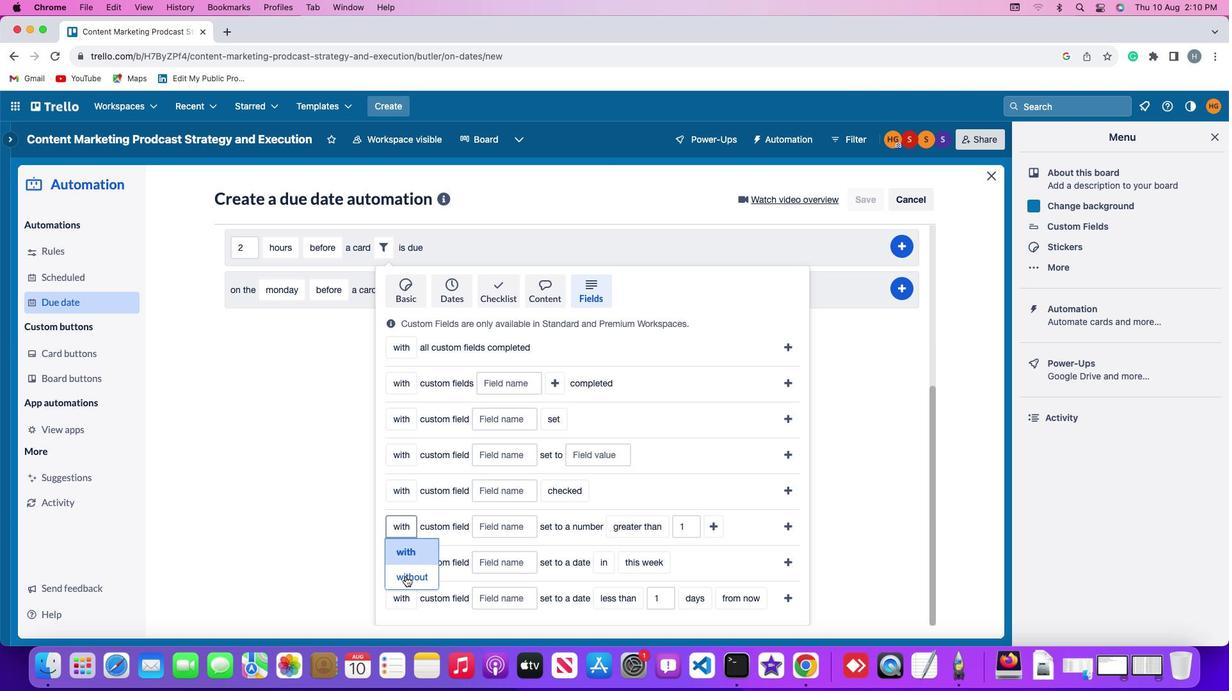 
Action: Mouse pressed left at (405, 576)
Screenshot: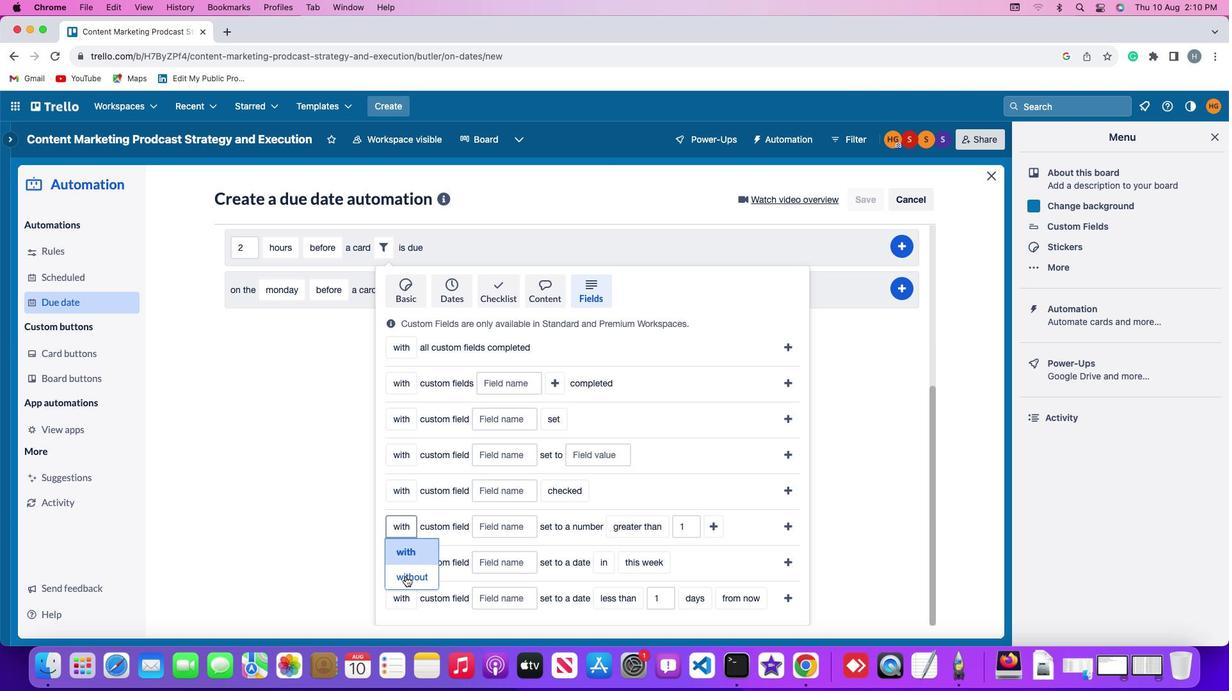 
Action: Mouse moved to (512, 524)
Screenshot: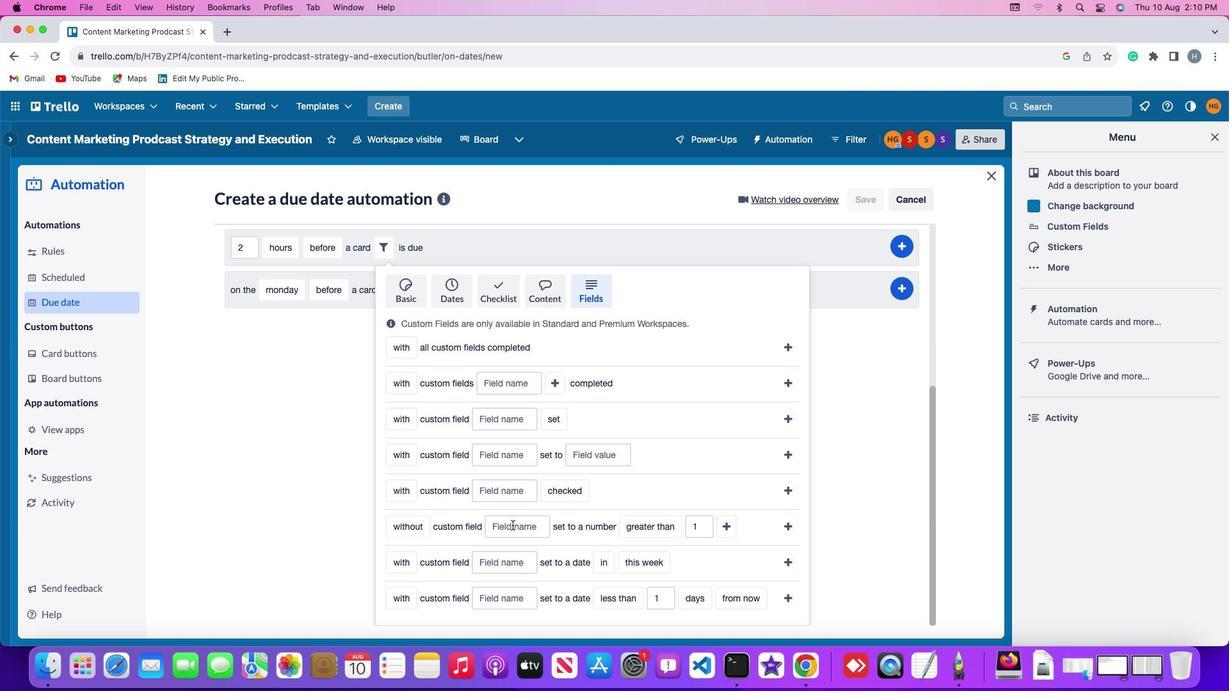
Action: Mouse pressed left at (512, 524)
Screenshot: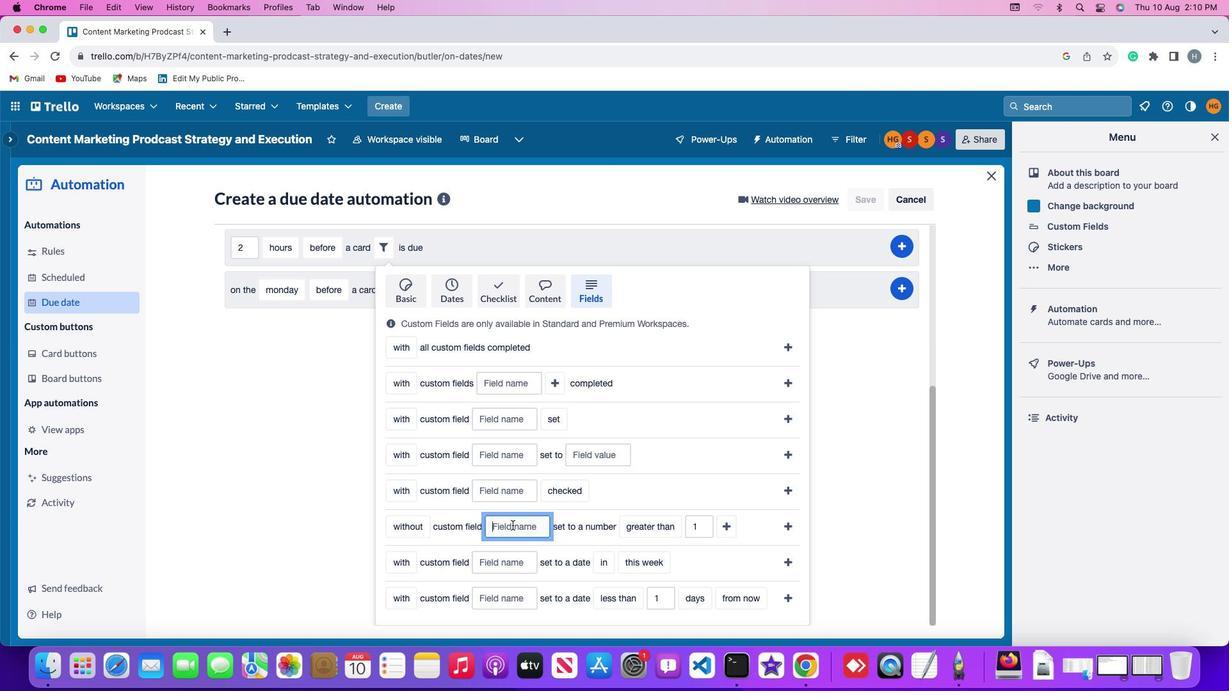 
Action: Mouse moved to (513, 524)
Screenshot: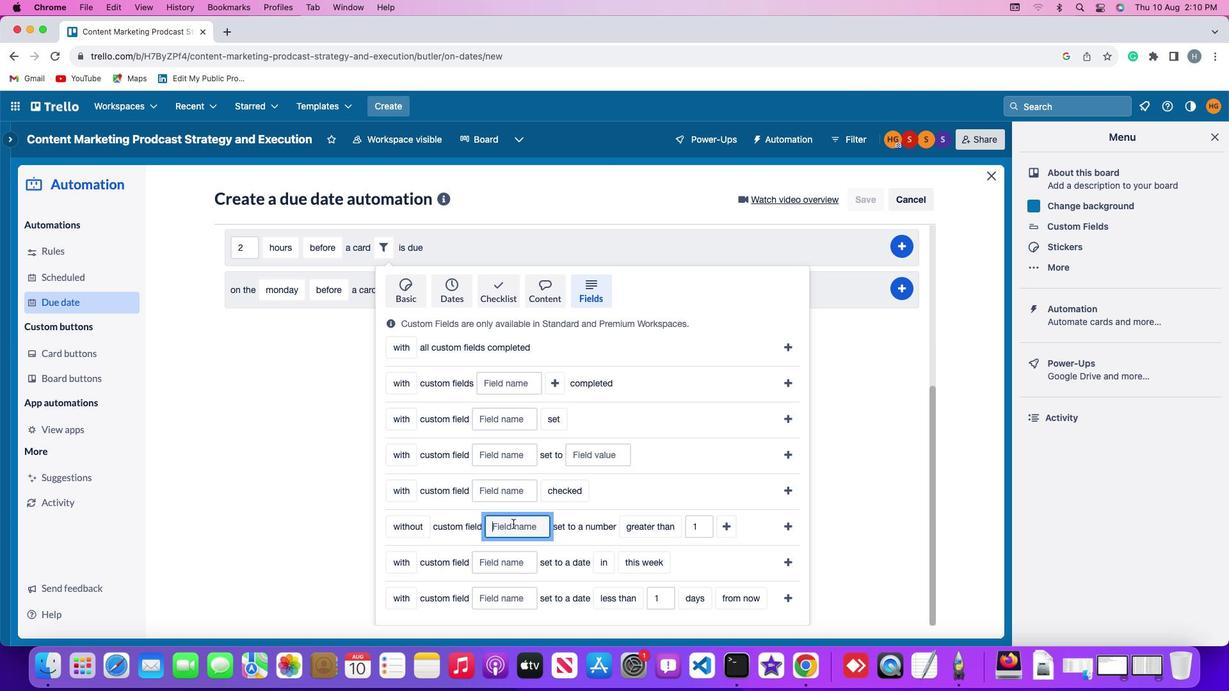 
Action: Key pressed Key.shift'R''e''s''u''m''e'
Screenshot: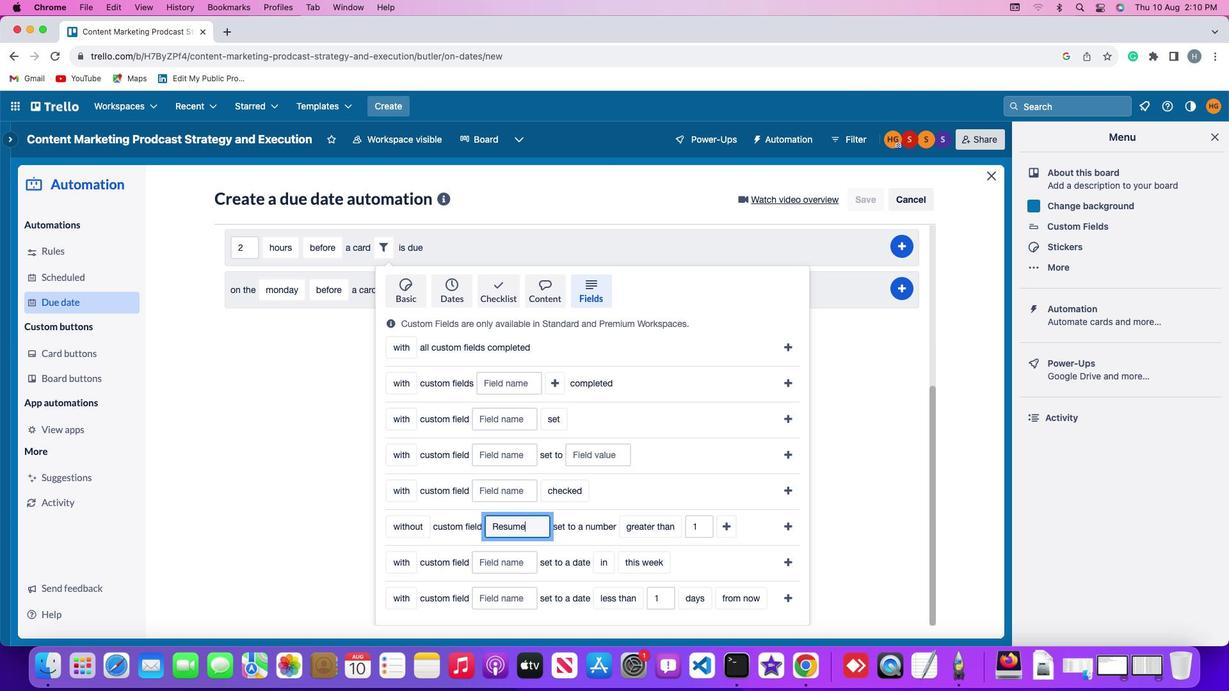 
Action: Mouse moved to (640, 525)
Screenshot: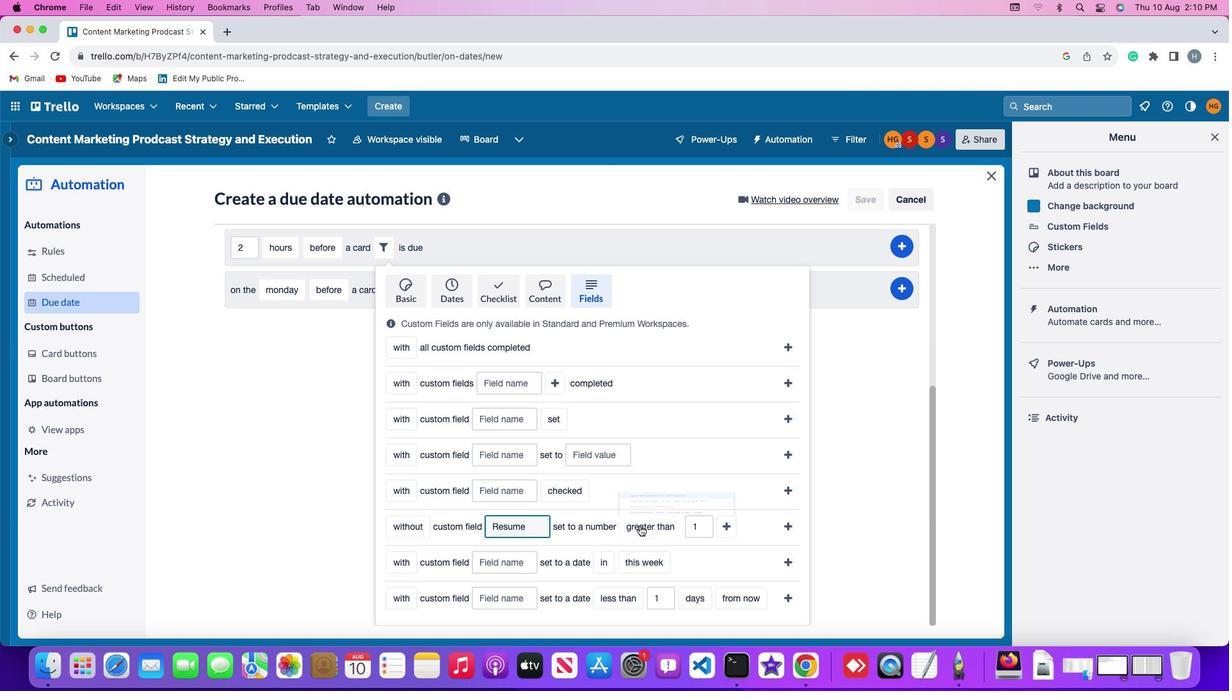 
Action: Mouse pressed left at (640, 525)
Screenshot: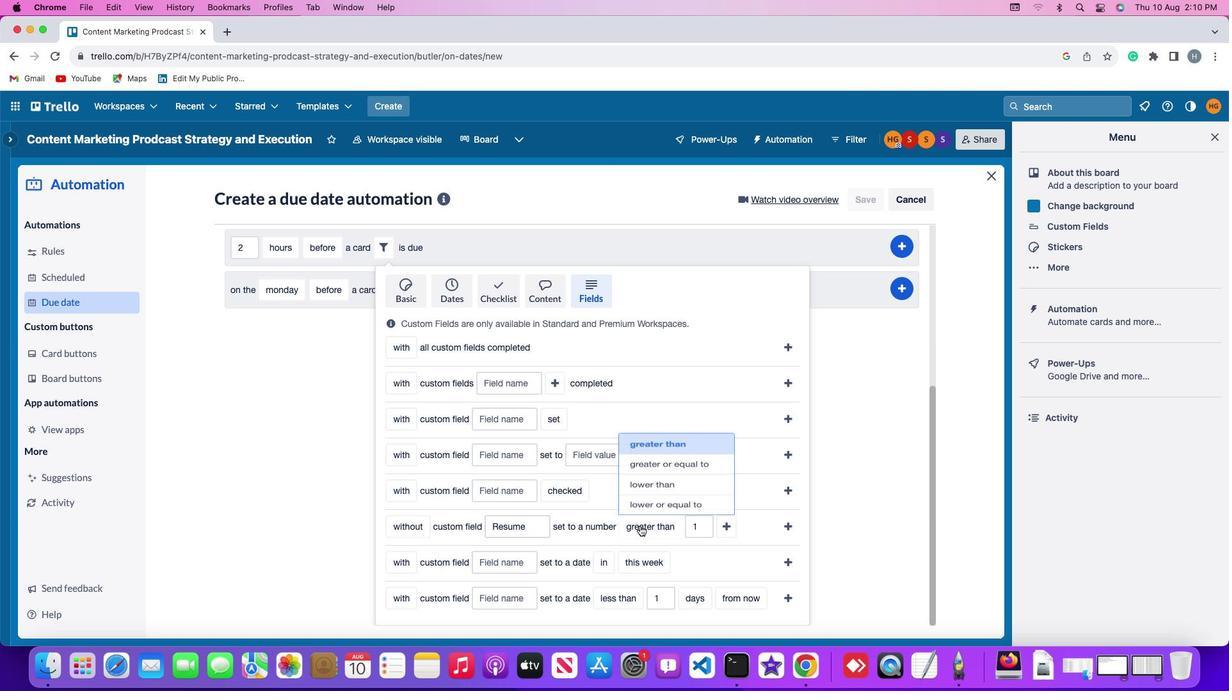 
Action: Mouse moved to (659, 475)
Screenshot: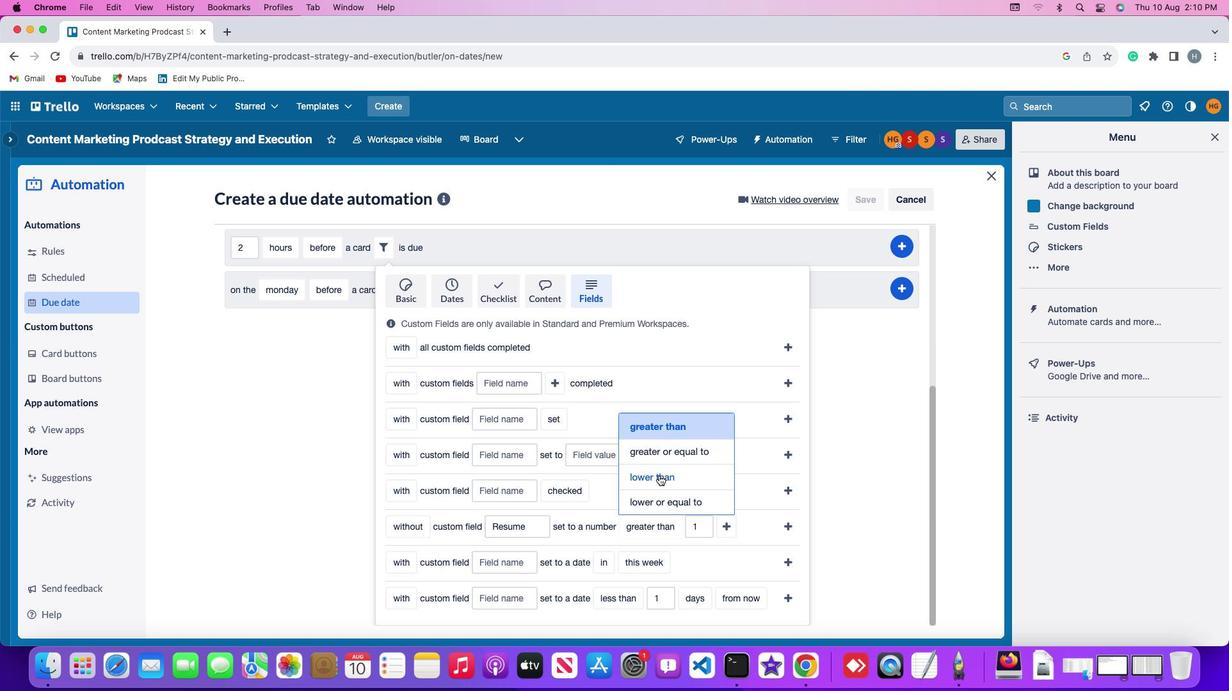 
Action: Mouse pressed left at (659, 475)
Screenshot: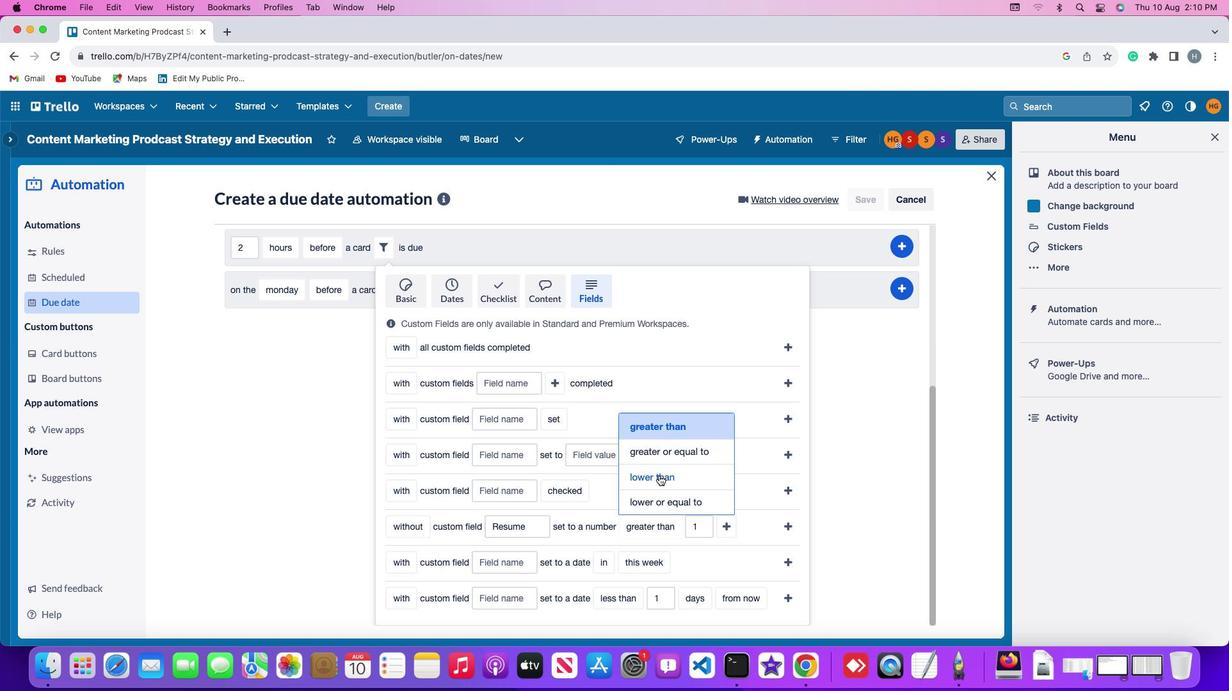 
Action: Mouse moved to (699, 527)
Screenshot: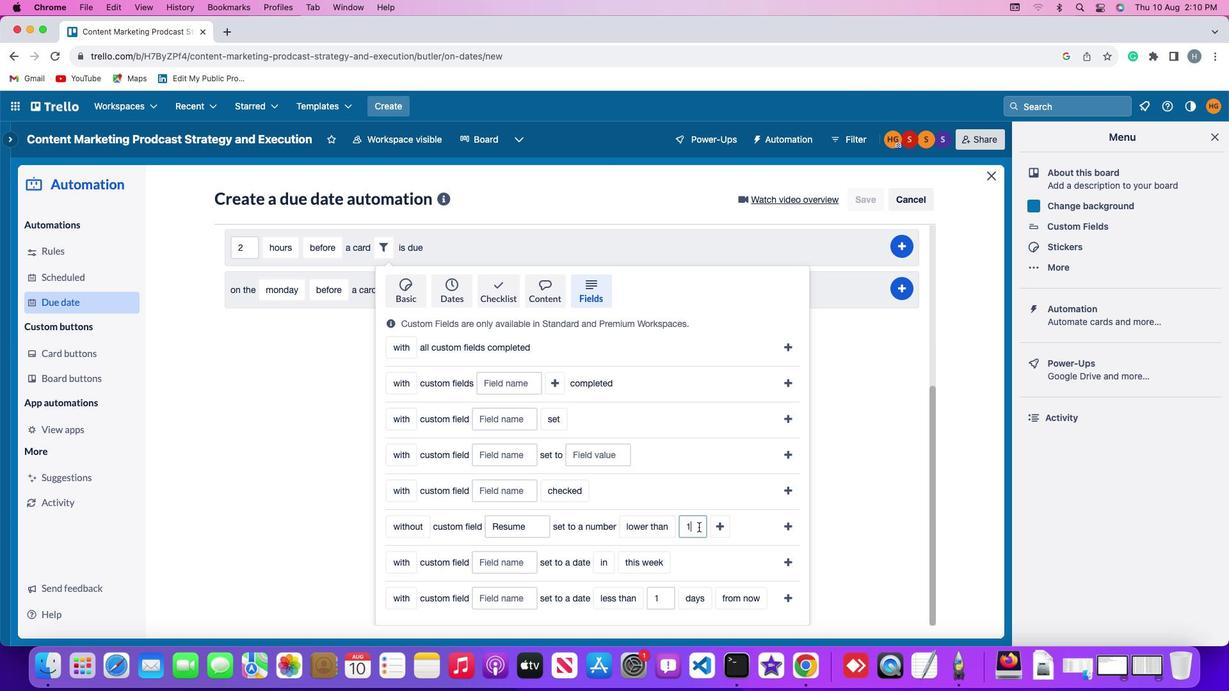 
Action: Mouse pressed left at (699, 527)
Screenshot: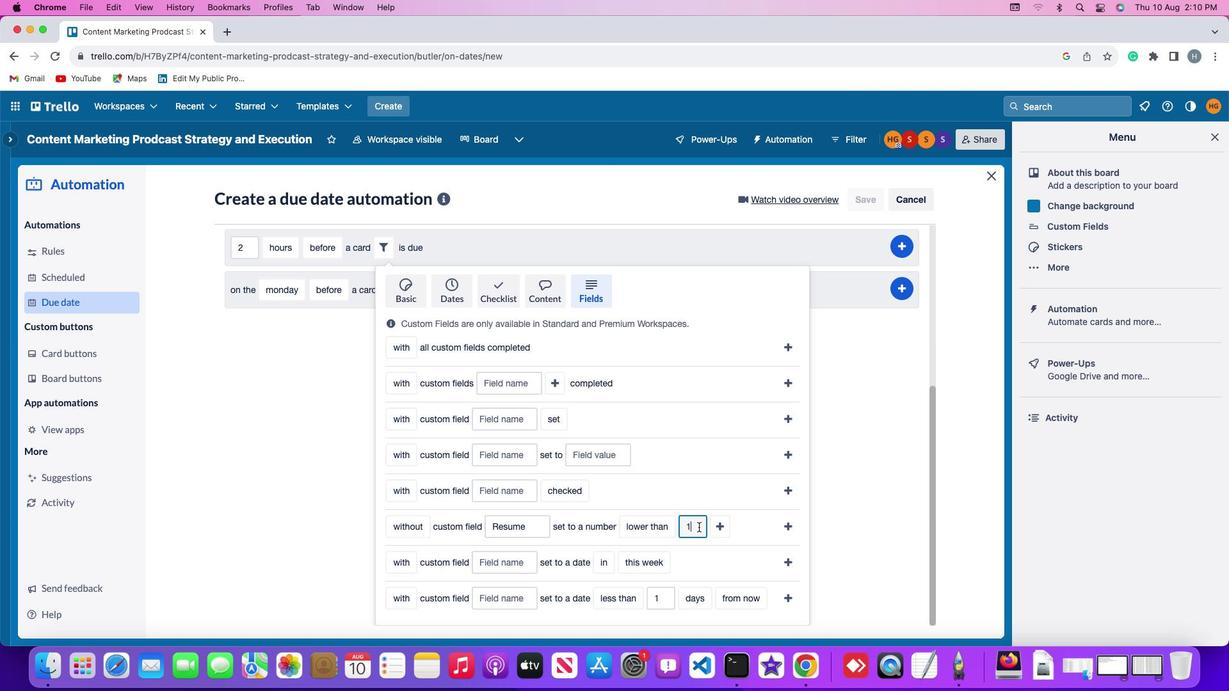 
Action: Key pressed Key.backspace
Screenshot: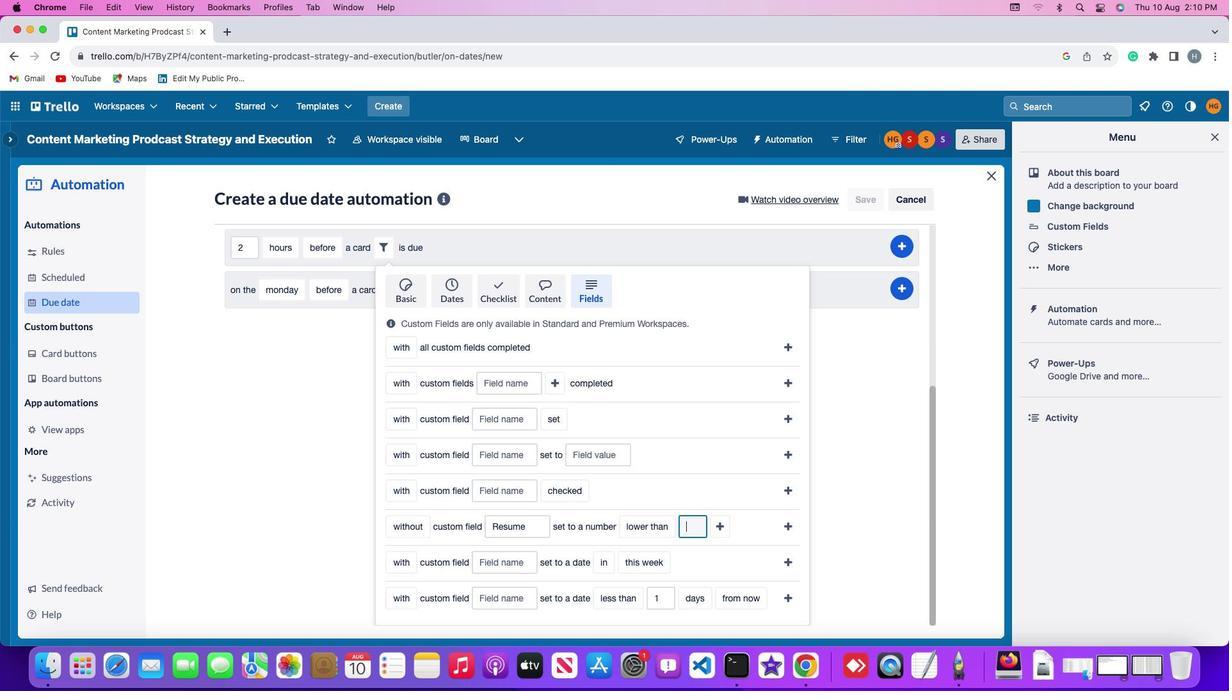 
Action: Mouse moved to (710, 530)
Screenshot: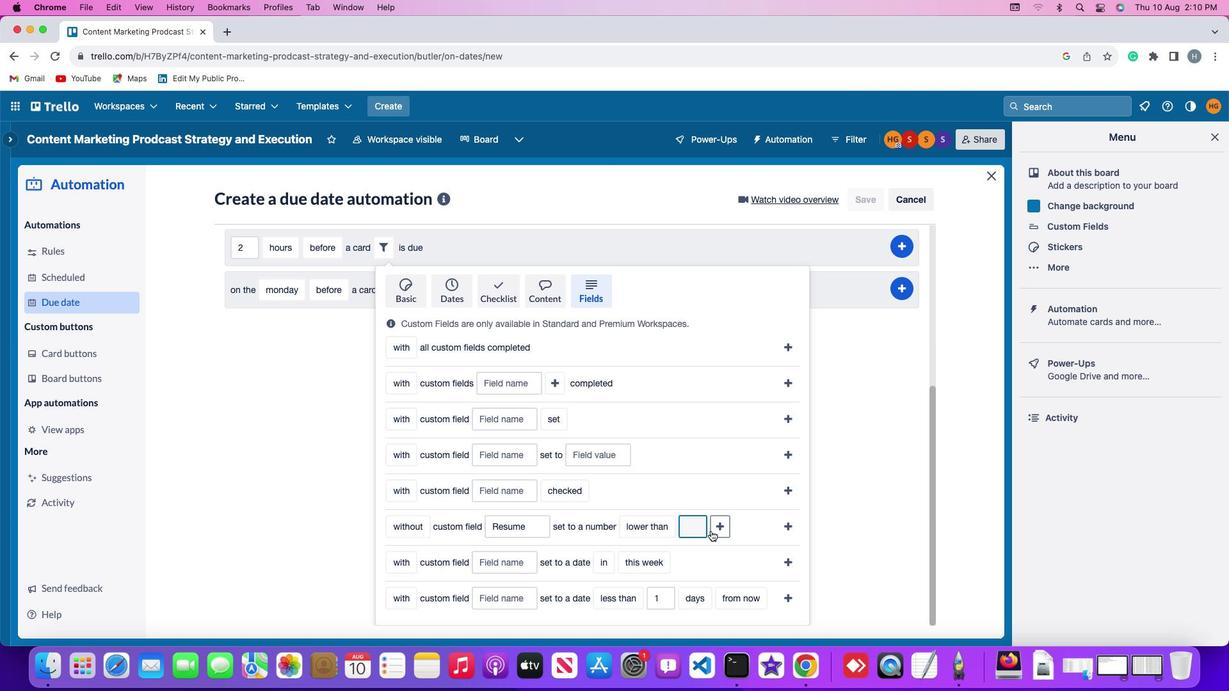 
Action: Key pressed '1'
Screenshot: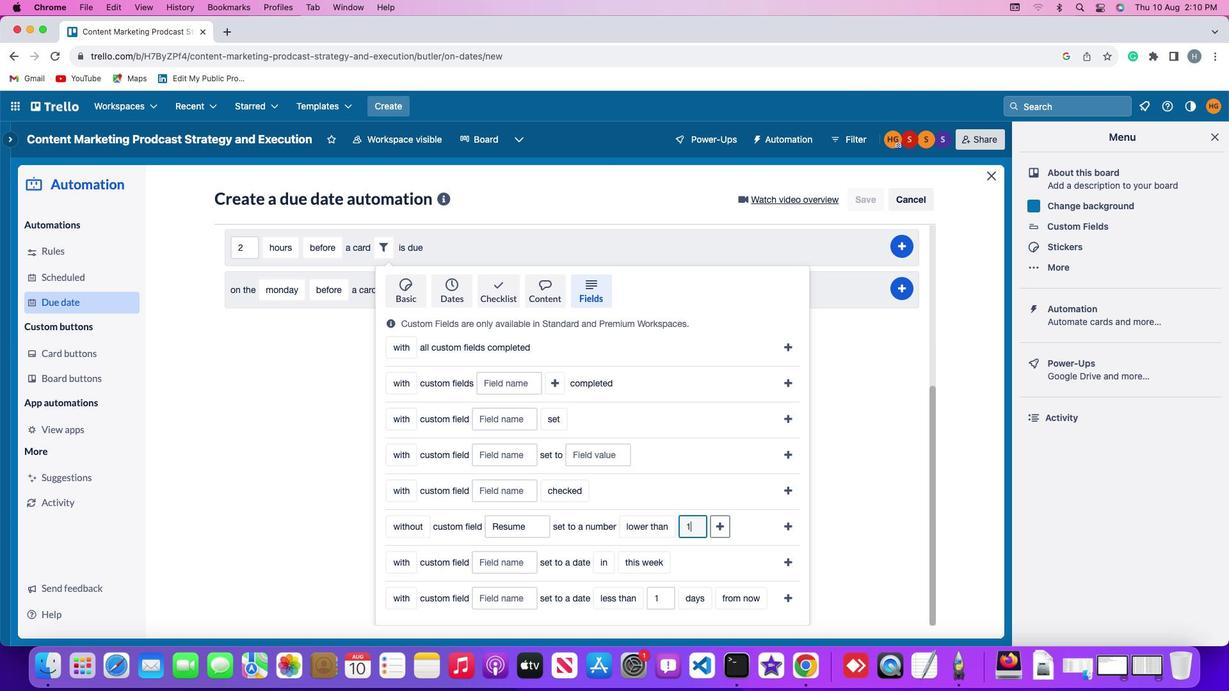 
Action: Mouse moved to (726, 526)
Screenshot: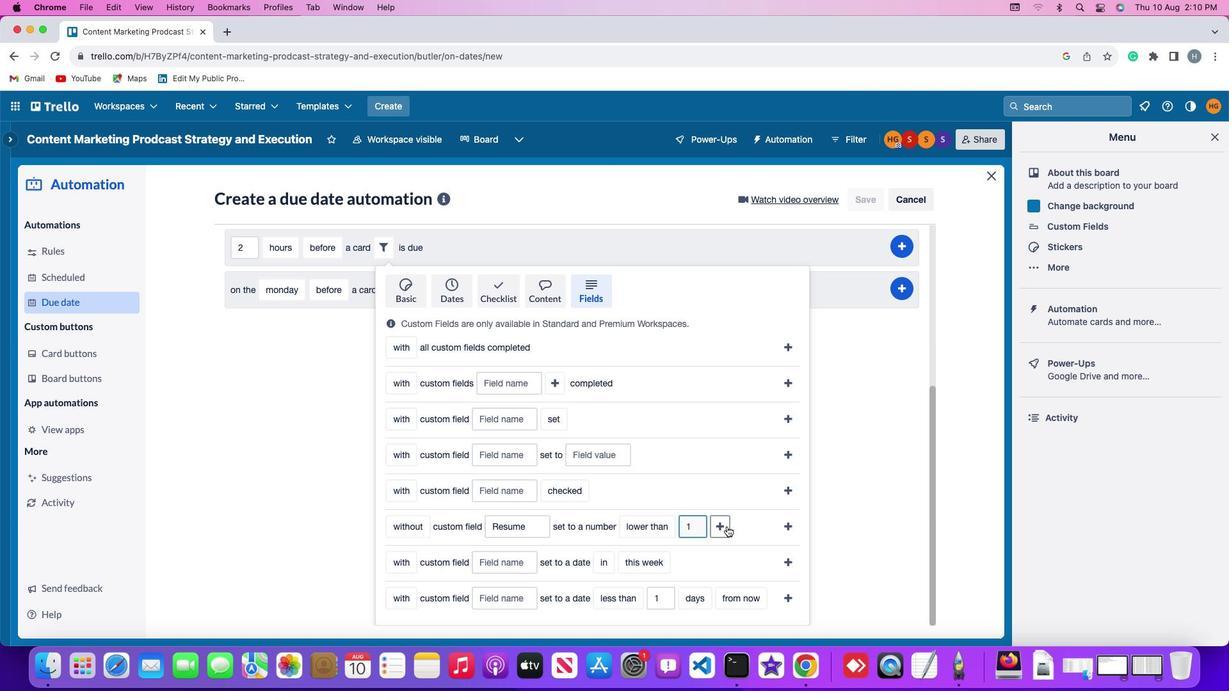 
Action: Mouse pressed left at (726, 526)
Screenshot: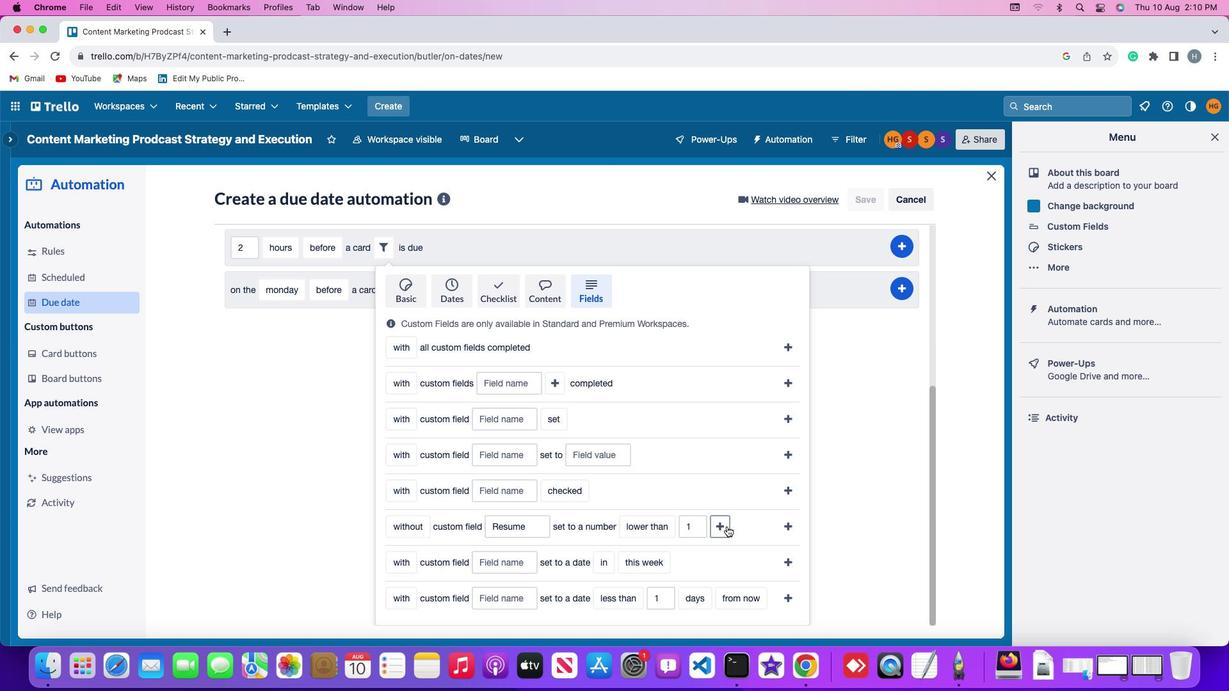 
Action: Mouse moved to (768, 530)
Screenshot: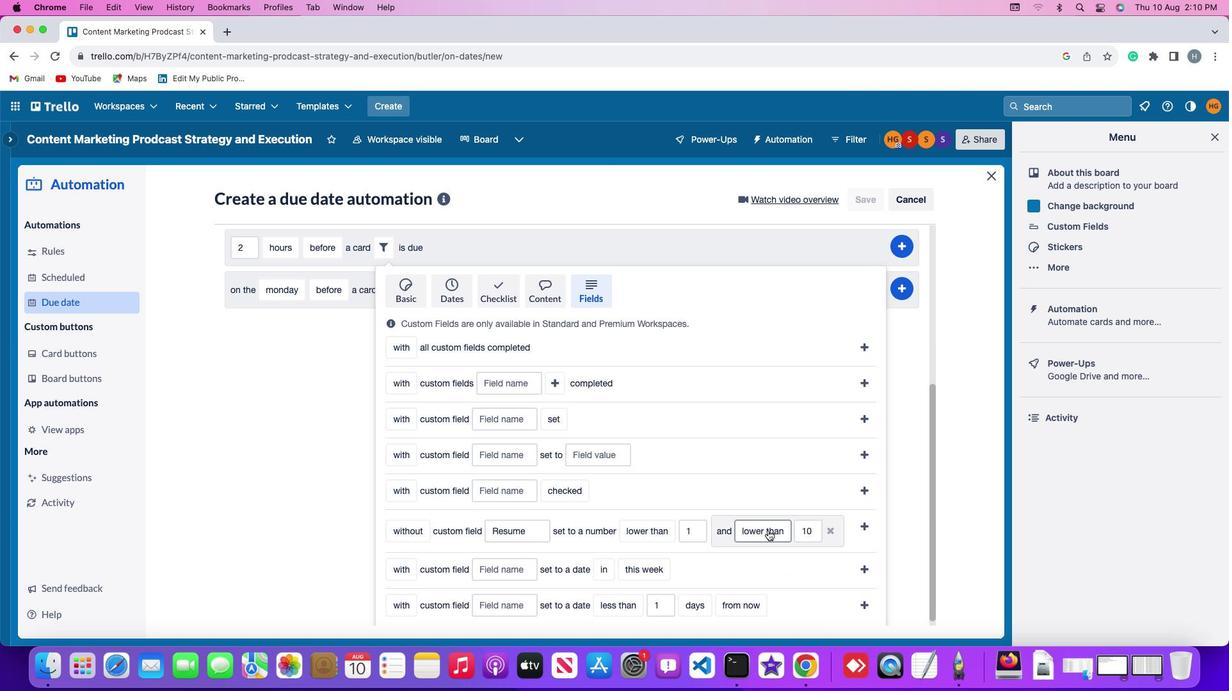 
Action: Mouse pressed left at (768, 530)
Screenshot: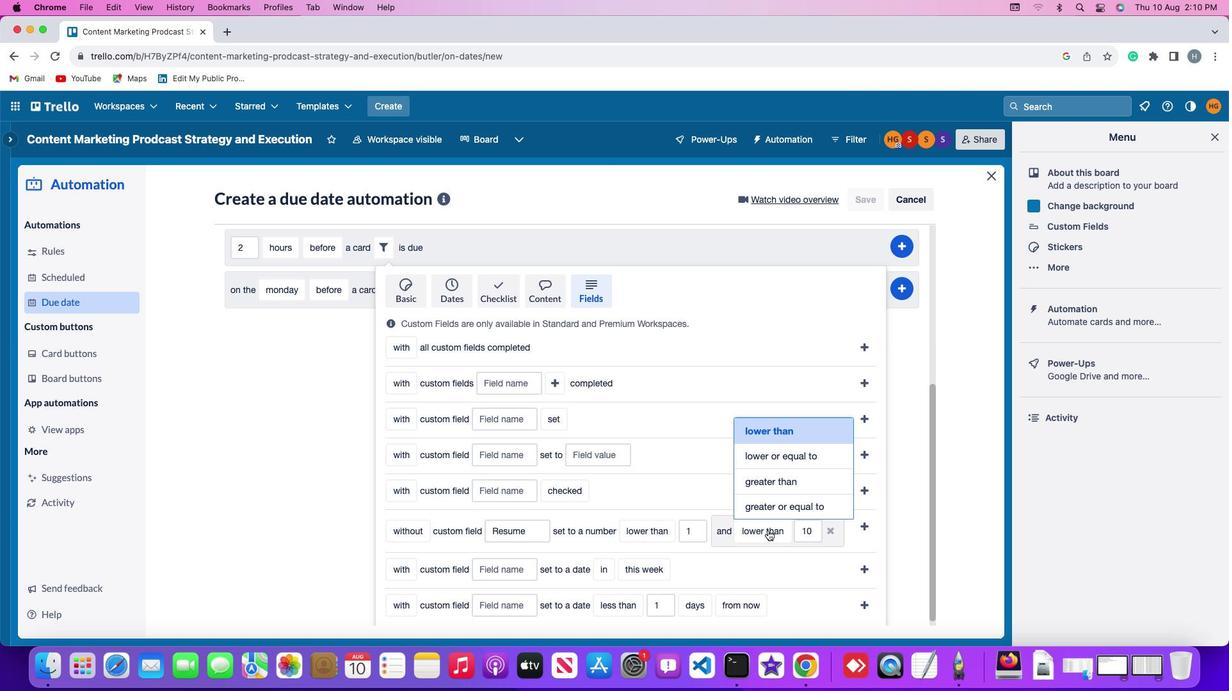 
Action: Mouse moved to (782, 456)
Screenshot: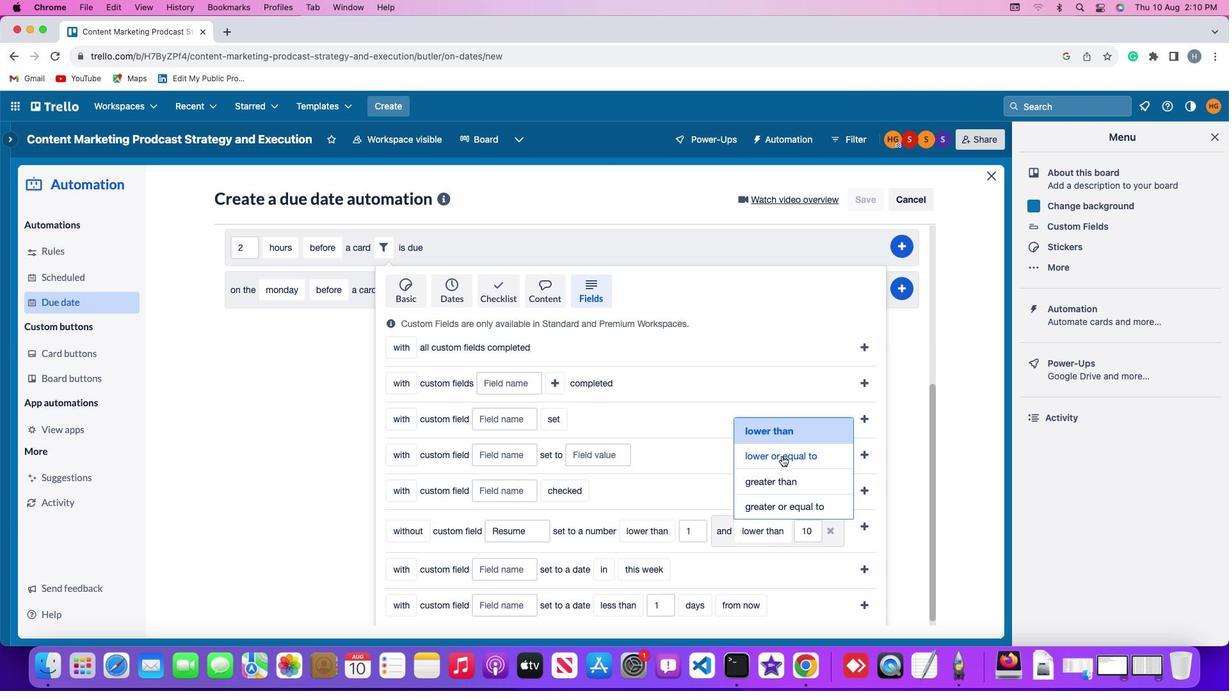 
Action: Mouse pressed left at (782, 456)
Screenshot: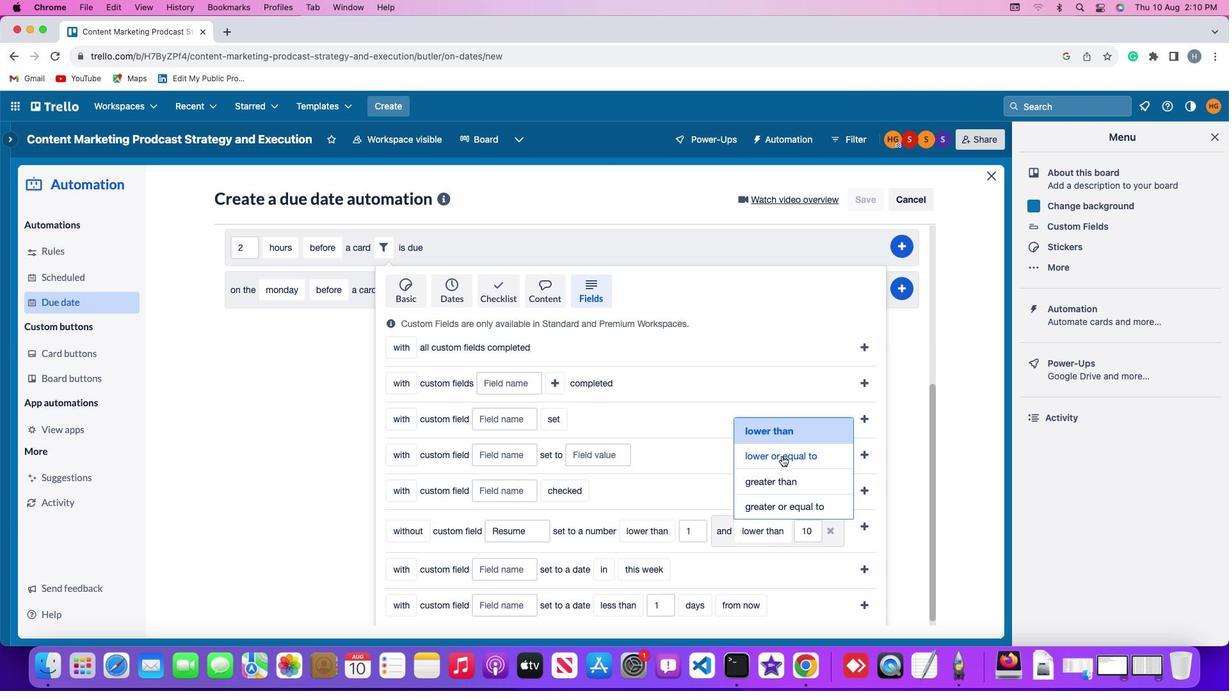 
Action: Mouse moved to (841, 532)
Screenshot: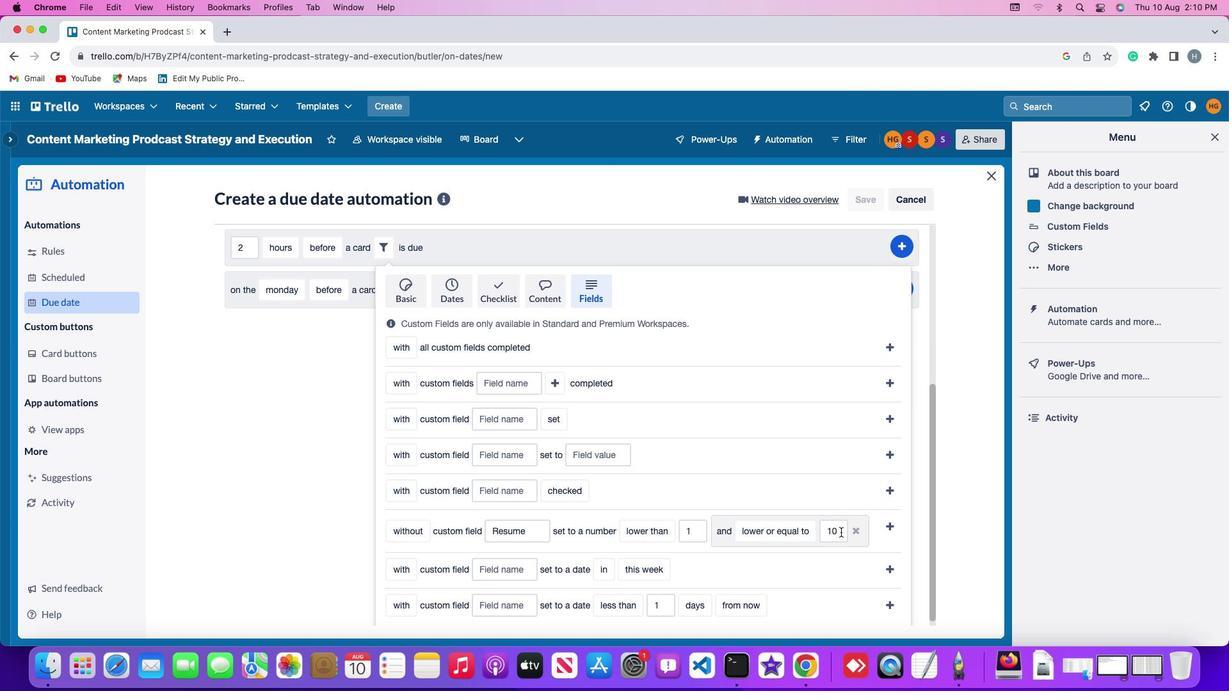 
Action: Mouse pressed left at (841, 532)
Screenshot: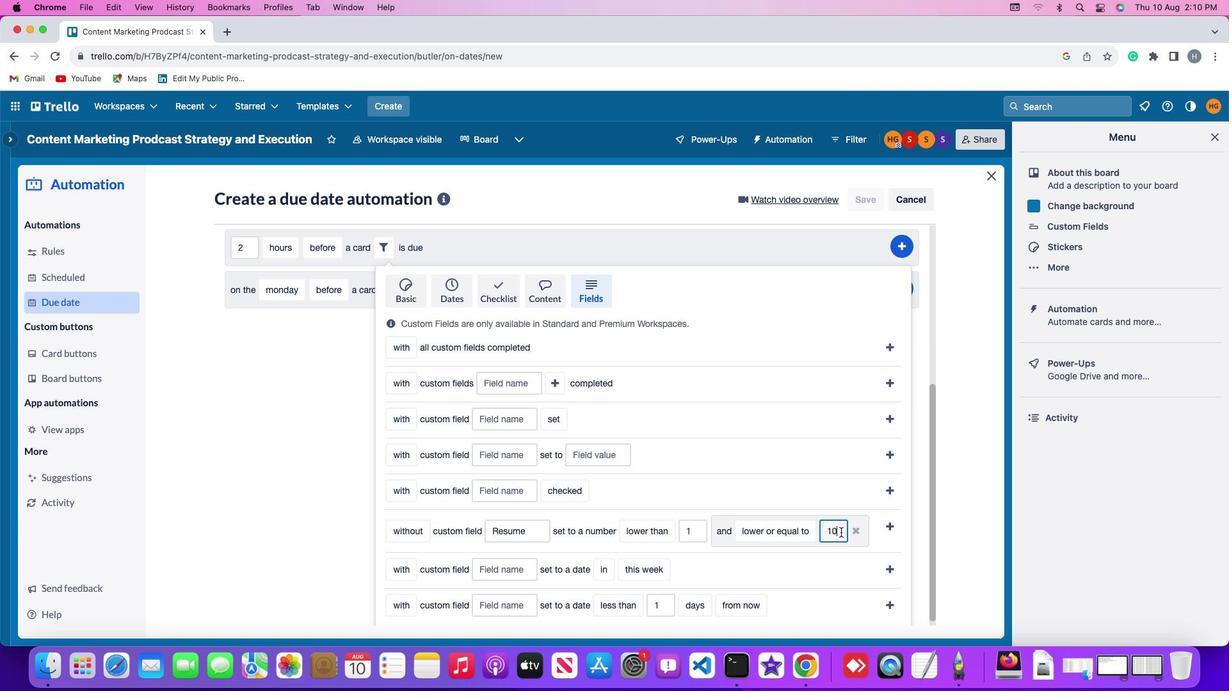 
Action: Key pressed Key.backspaceKey.backspace'1''0'
Screenshot: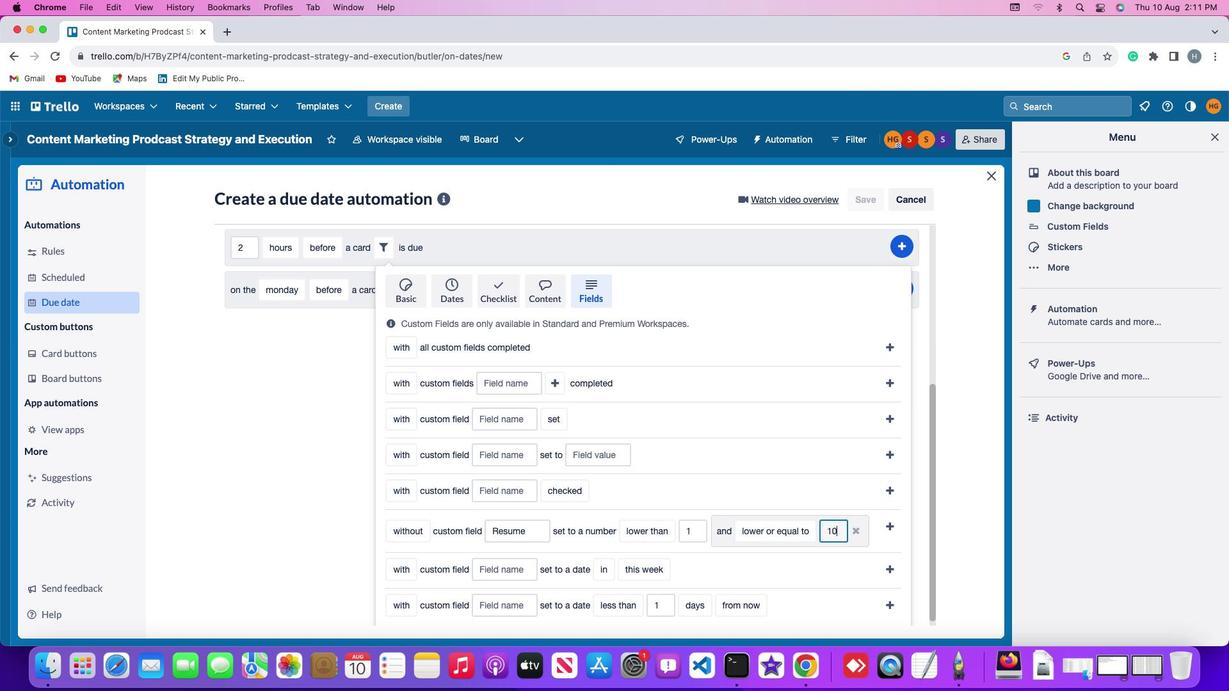 
Action: Mouse moved to (886, 524)
Screenshot: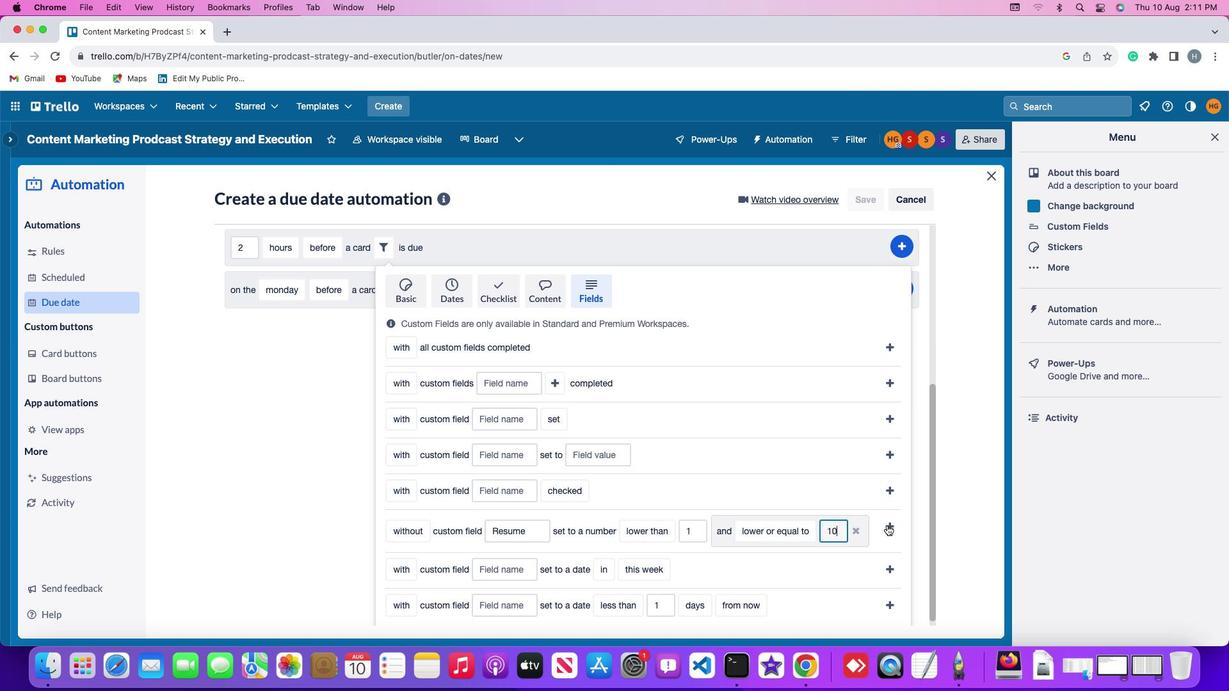 
Action: Mouse pressed left at (886, 524)
Screenshot: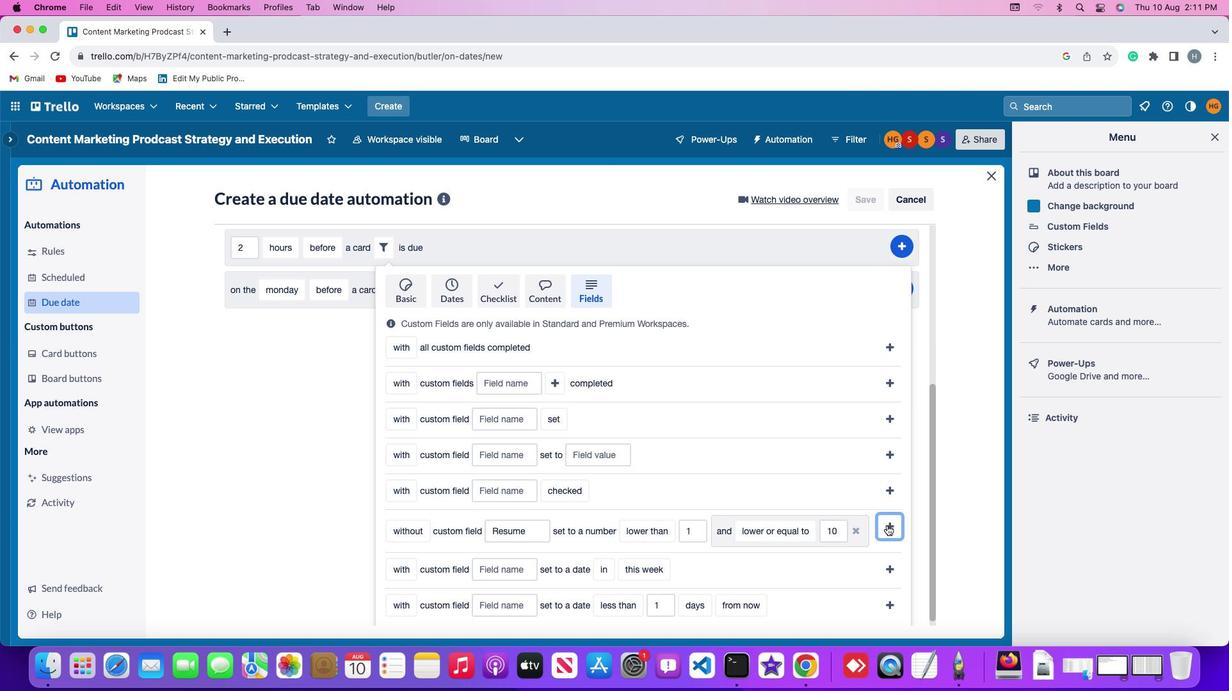 
Action: Mouse moved to (907, 511)
Screenshot: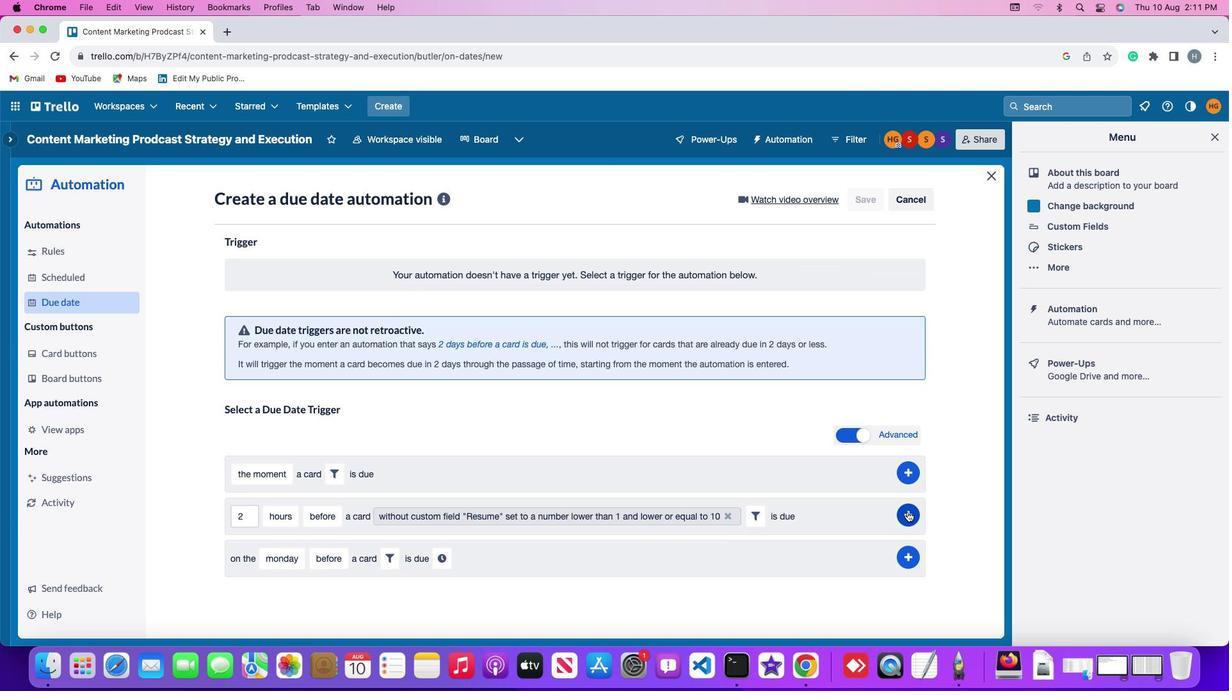 
Action: Mouse pressed left at (907, 511)
Screenshot: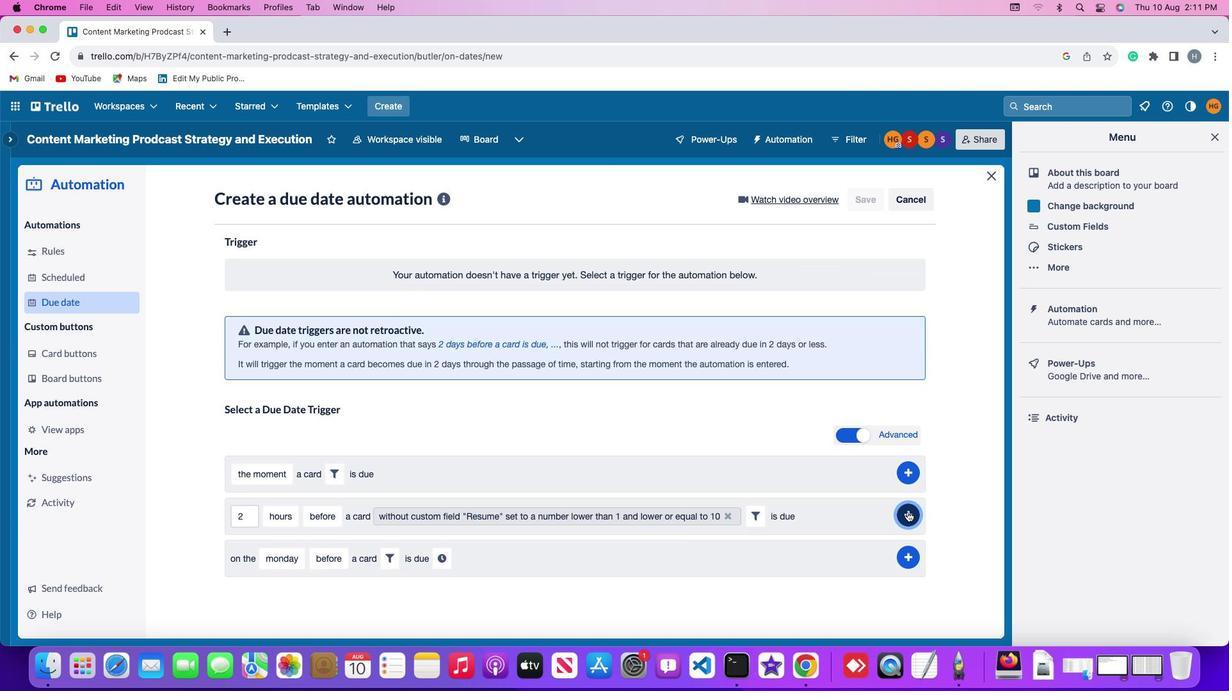 
Action: Mouse moved to (956, 462)
Screenshot: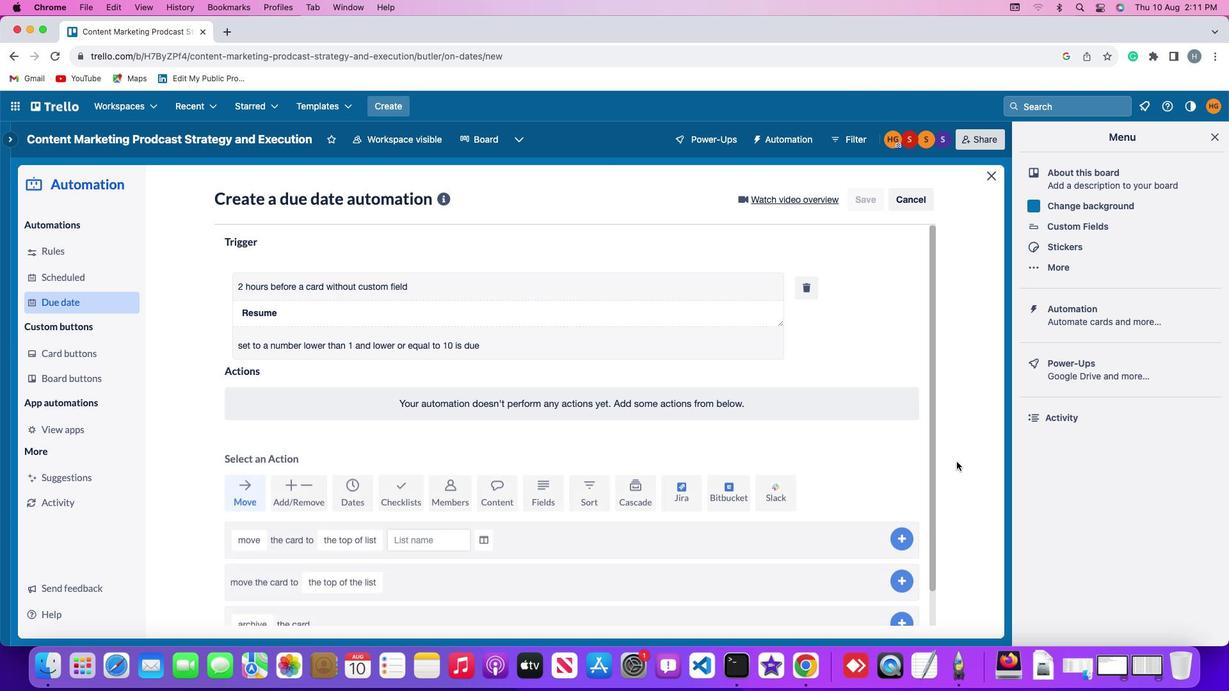 
